 Task:  Click on Golf Select Pick Sheet First name Alexander Last name Johnson and  Email softage.5@softage.net Group 1 Rory McIlroy Group 2 Sam Burns Bonus Golfer Rory McIlroy Group 3 Jason Day Group 4 Corey Conners #1 Golfer For The Week Xander Schauffele Tie-Breaker Score 0 Submit pick sheet
Action: Mouse moved to (557, 277)
Screenshot: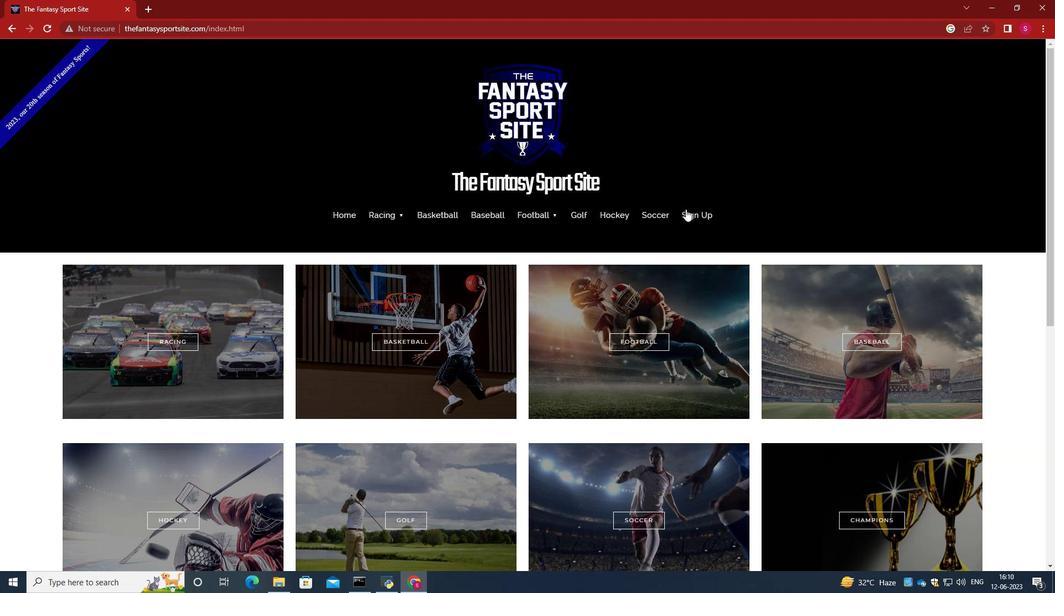 
Action: Mouse scrolled (557, 276) with delta (0, 0)
Screenshot: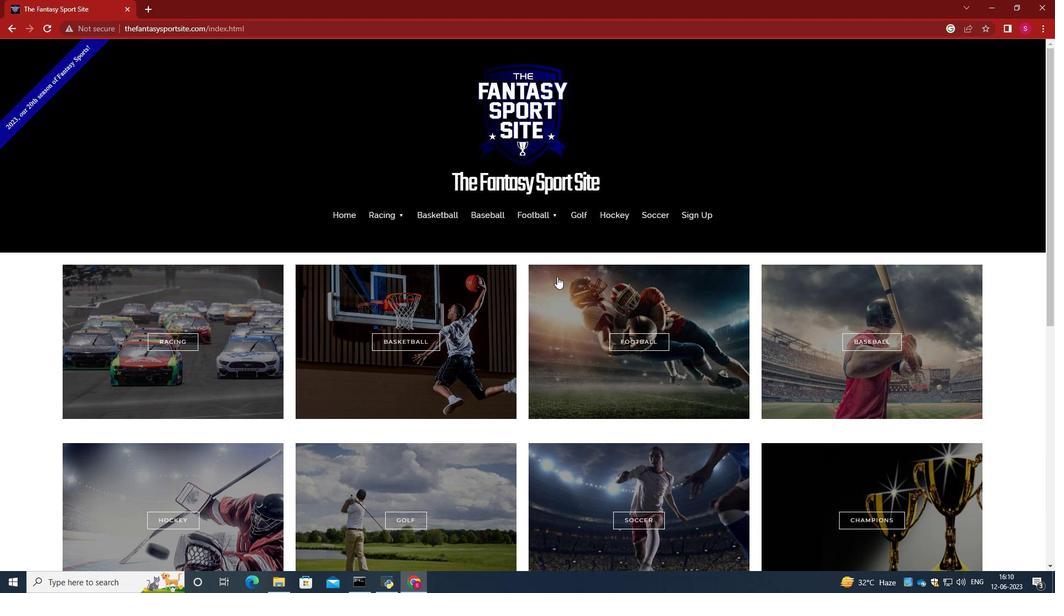 
Action: Mouse scrolled (557, 276) with delta (0, 0)
Screenshot: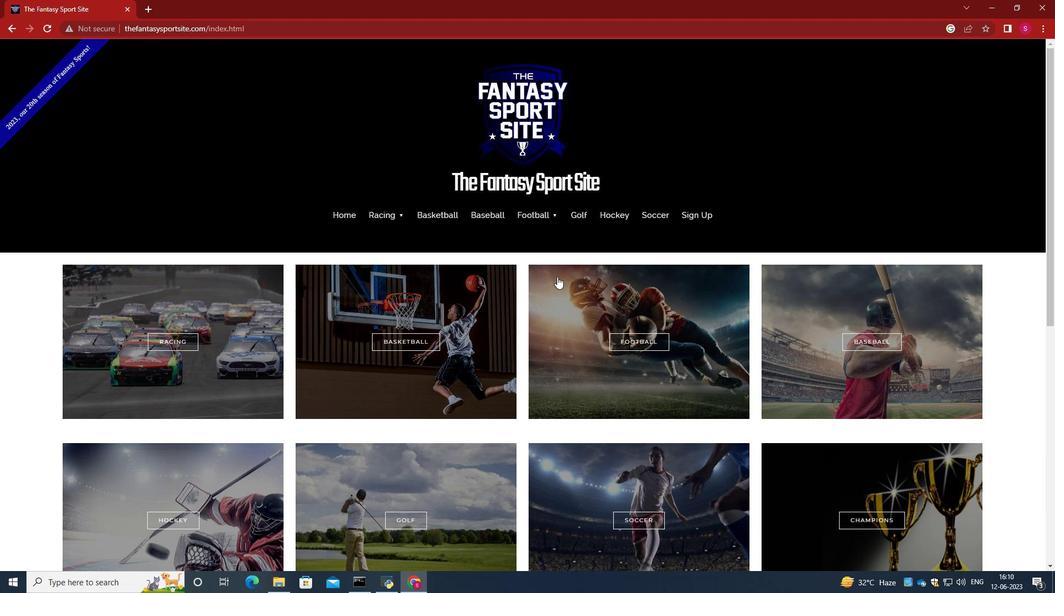 
Action: Mouse scrolled (557, 276) with delta (0, 0)
Screenshot: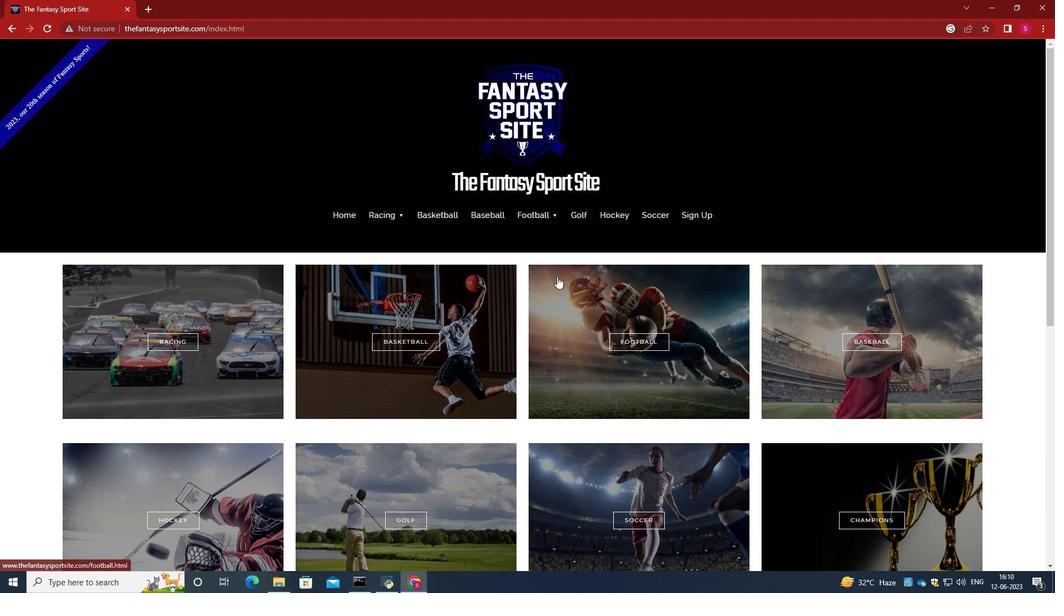 
Action: Mouse scrolled (557, 276) with delta (0, 0)
Screenshot: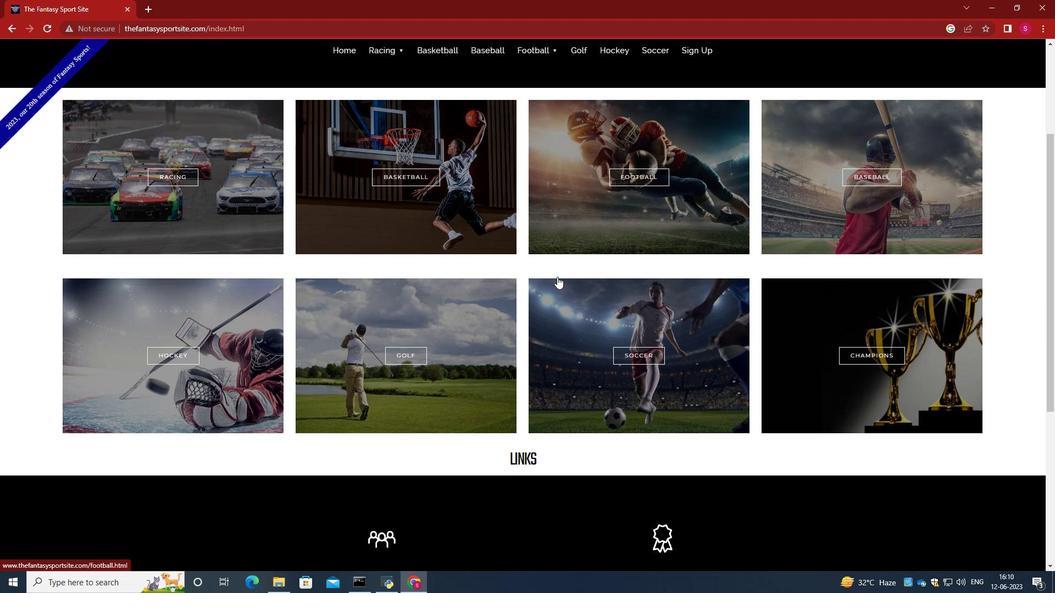 
Action: Mouse scrolled (557, 276) with delta (0, 0)
Screenshot: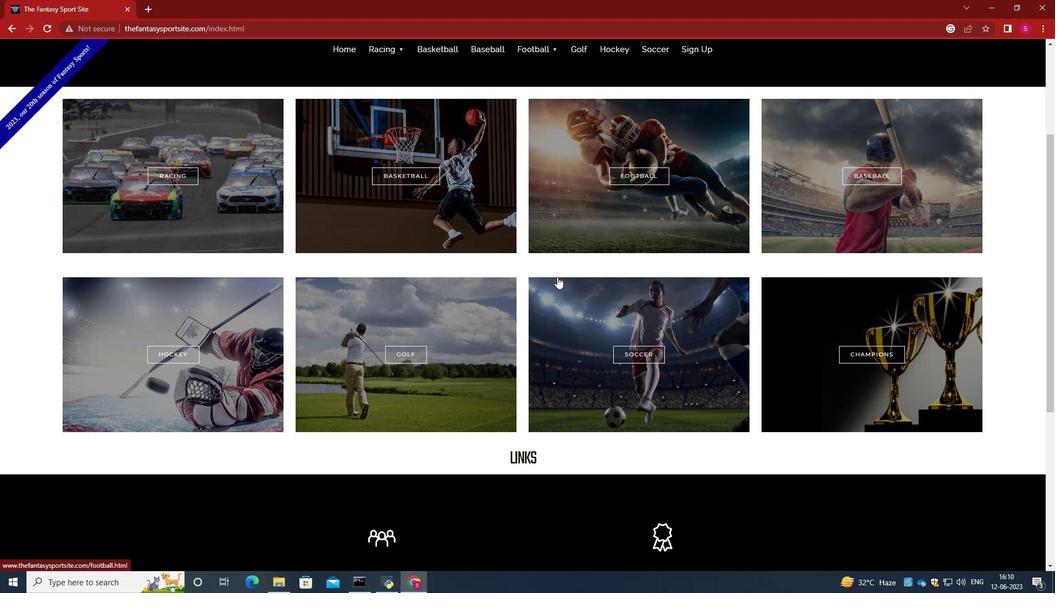 
Action: Mouse scrolled (557, 276) with delta (0, 0)
Screenshot: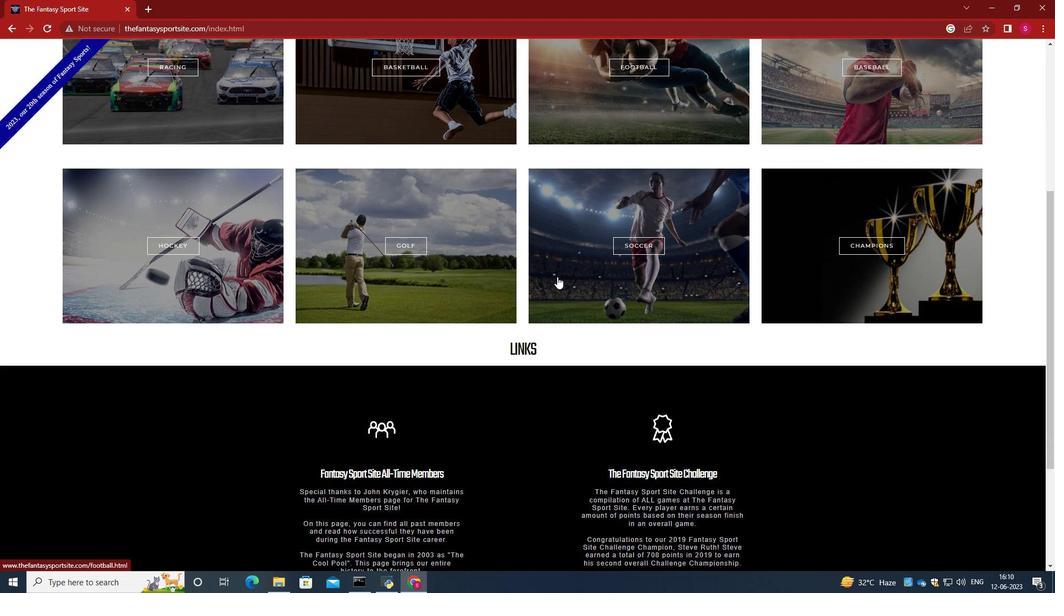 
Action: Mouse moved to (411, 208)
Screenshot: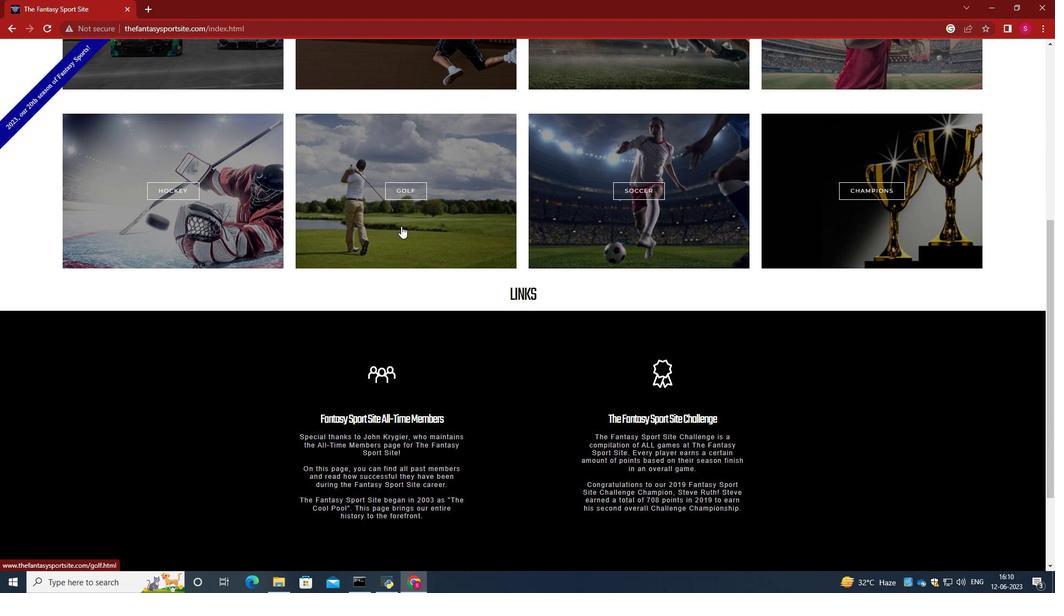 
Action: Mouse pressed left at (411, 208)
Screenshot: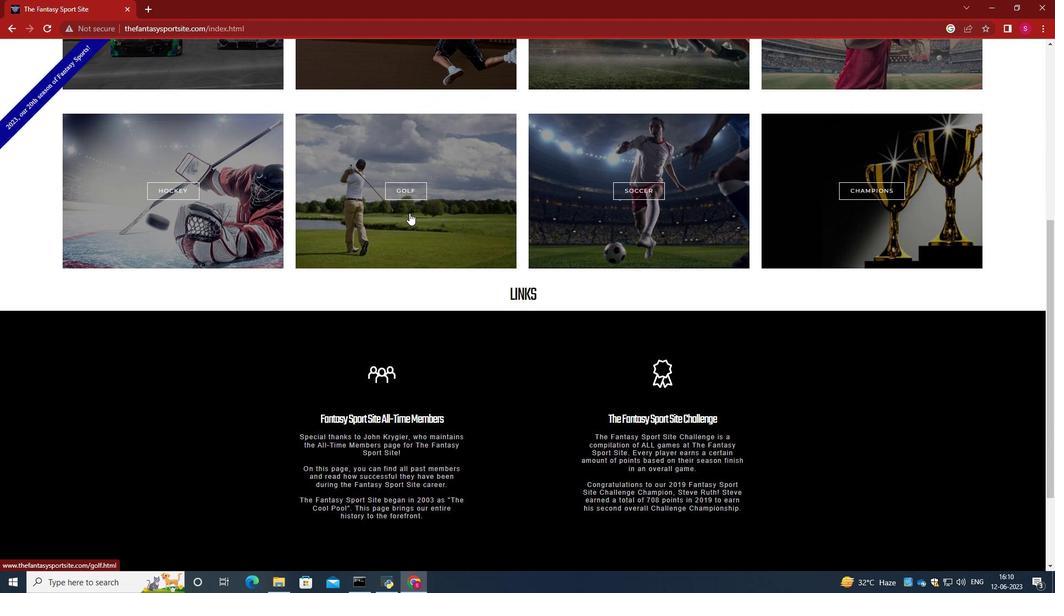 
Action: Mouse moved to (472, 246)
Screenshot: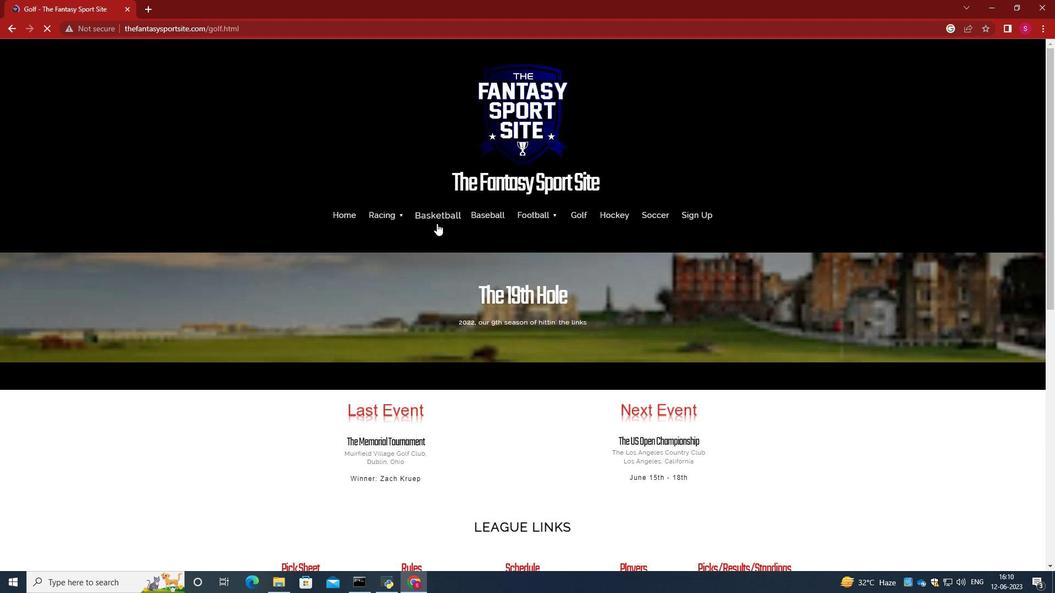 
Action: Mouse scrolled (472, 246) with delta (0, 0)
Screenshot: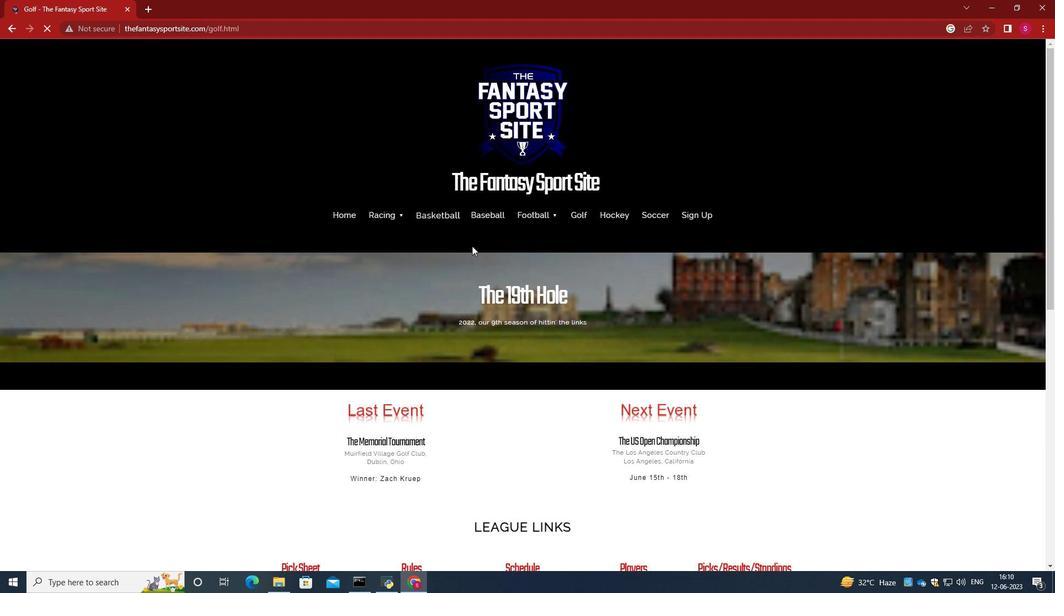 
Action: Mouse scrolled (472, 246) with delta (0, 0)
Screenshot: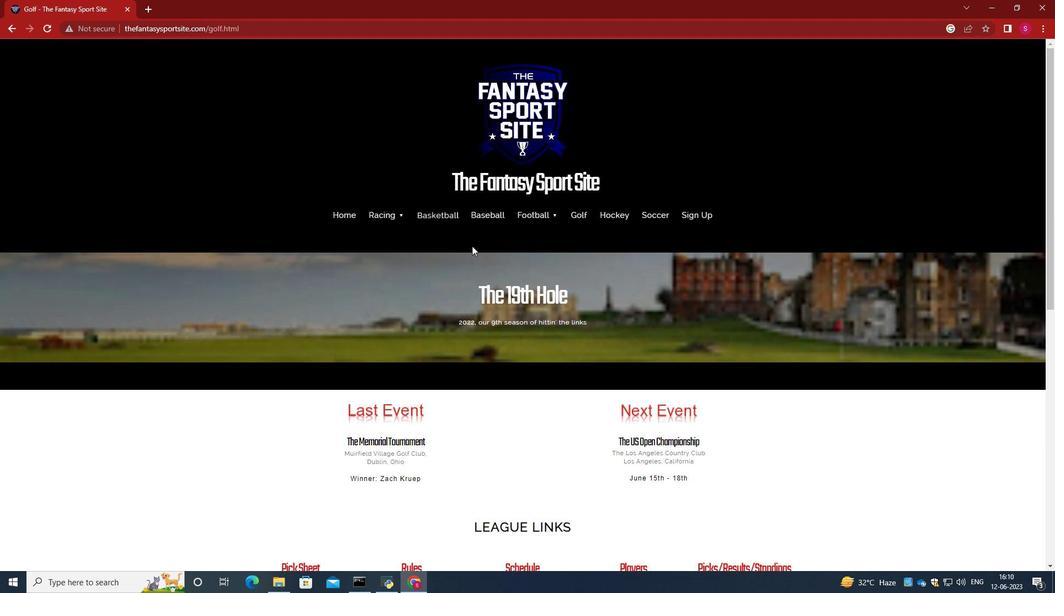 
Action: Mouse scrolled (472, 245) with delta (0, 0)
Screenshot: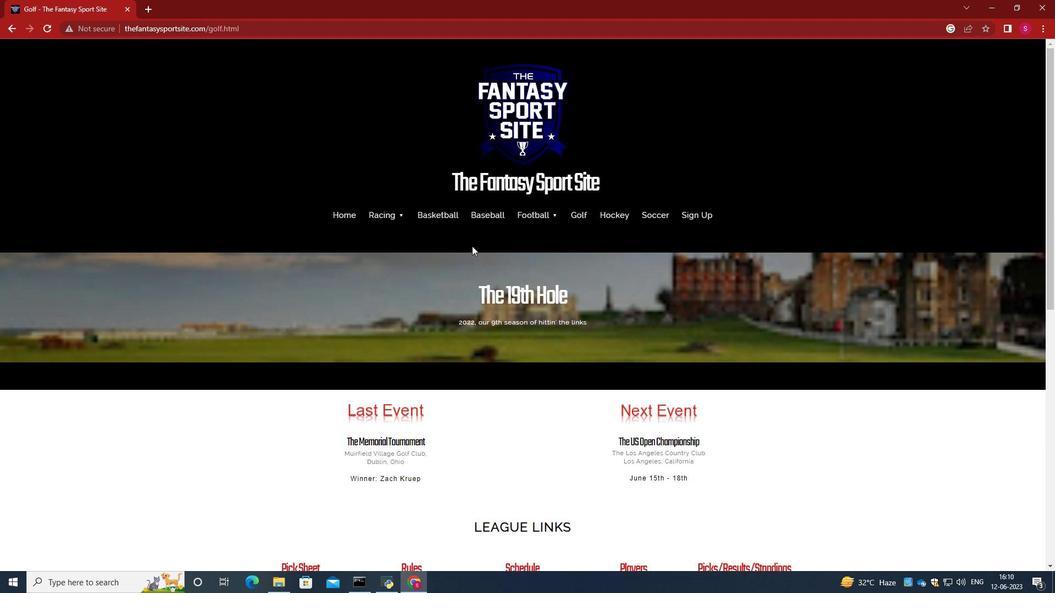 
Action: Mouse scrolled (472, 245) with delta (0, 0)
Screenshot: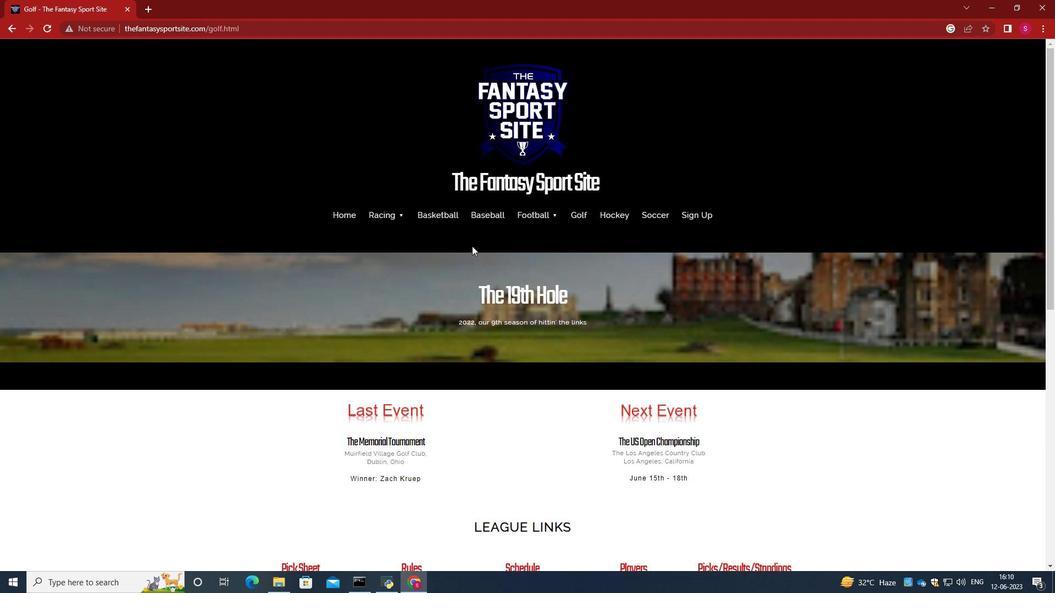 
Action: Mouse scrolled (472, 245) with delta (0, 0)
Screenshot: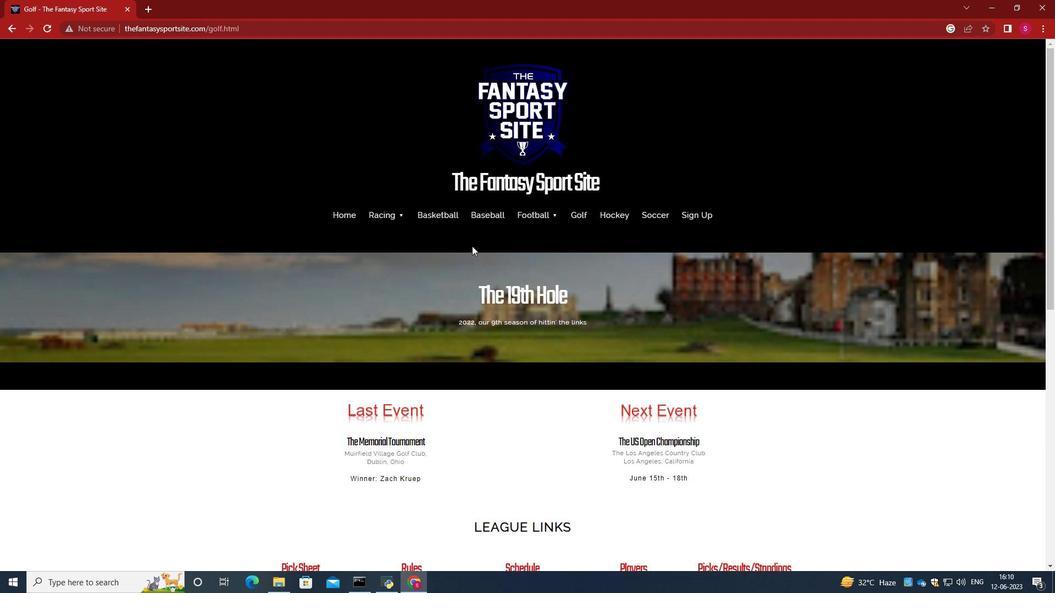 
Action: Mouse scrolled (472, 245) with delta (0, 0)
Screenshot: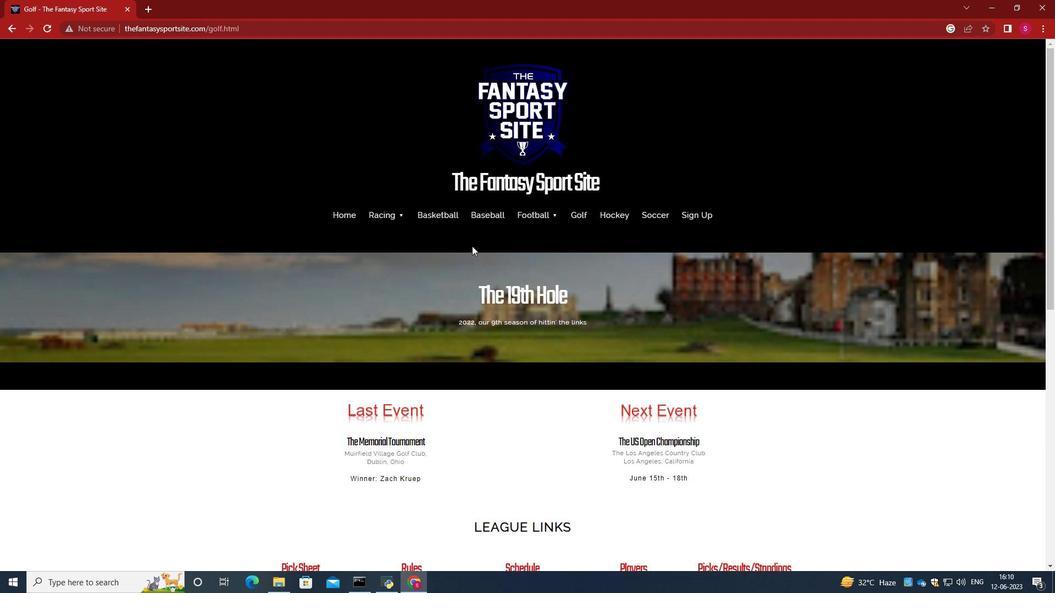 
Action: Mouse scrolled (472, 245) with delta (0, 0)
Screenshot: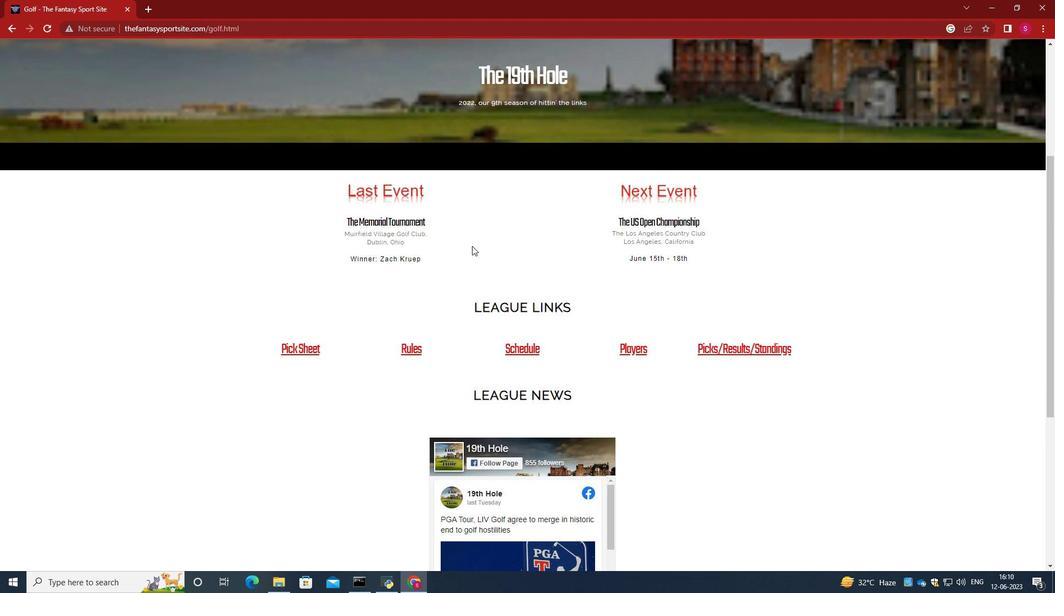 
Action: Mouse moved to (285, 289)
Screenshot: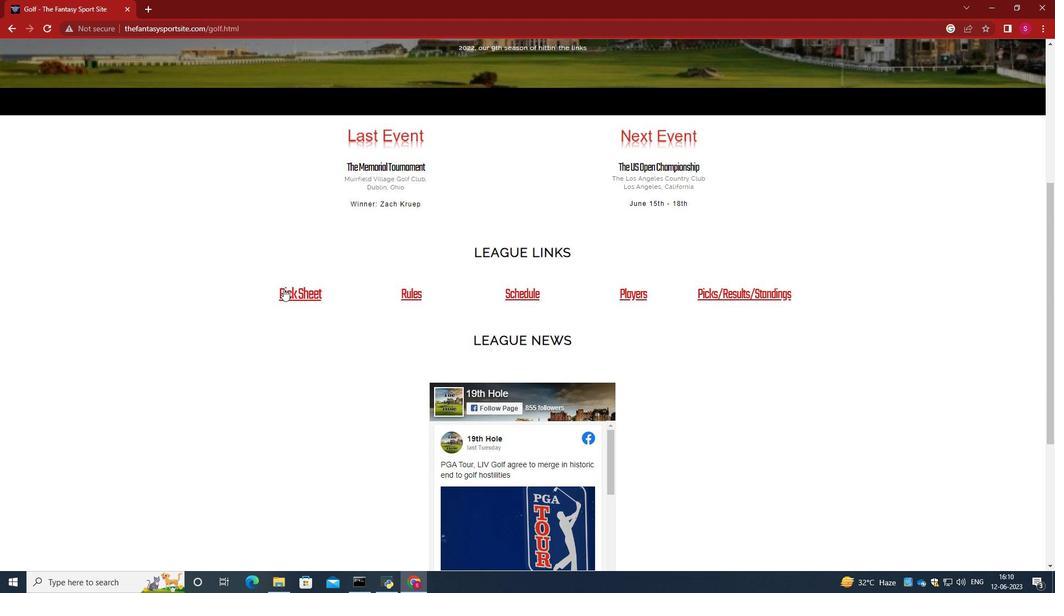 
Action: Mouse pressed left at (285, 289)
Screenshot: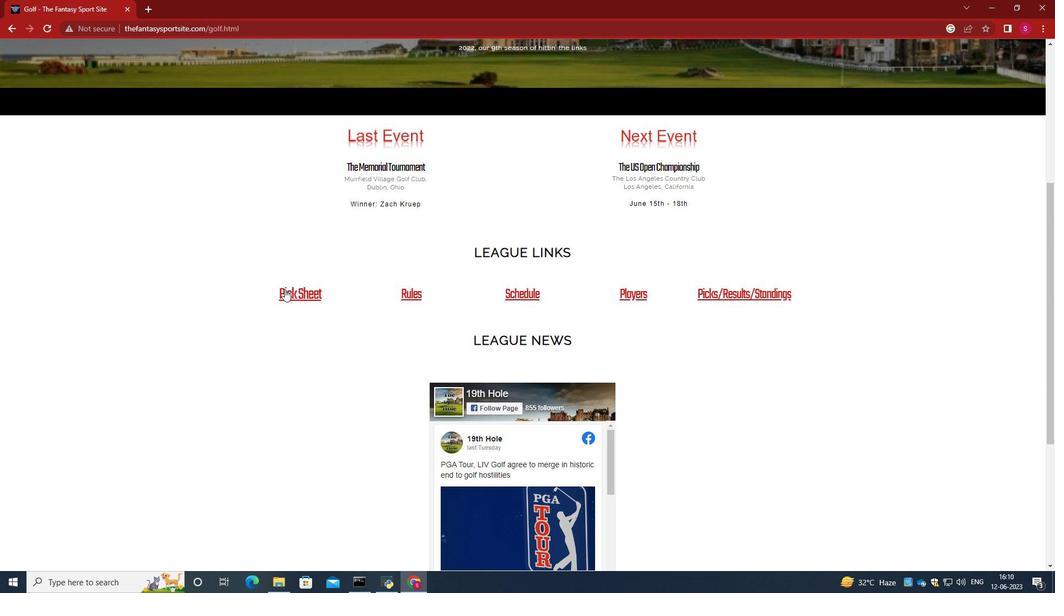 
Action: Mouse moved to (472, 252)
Screenshot: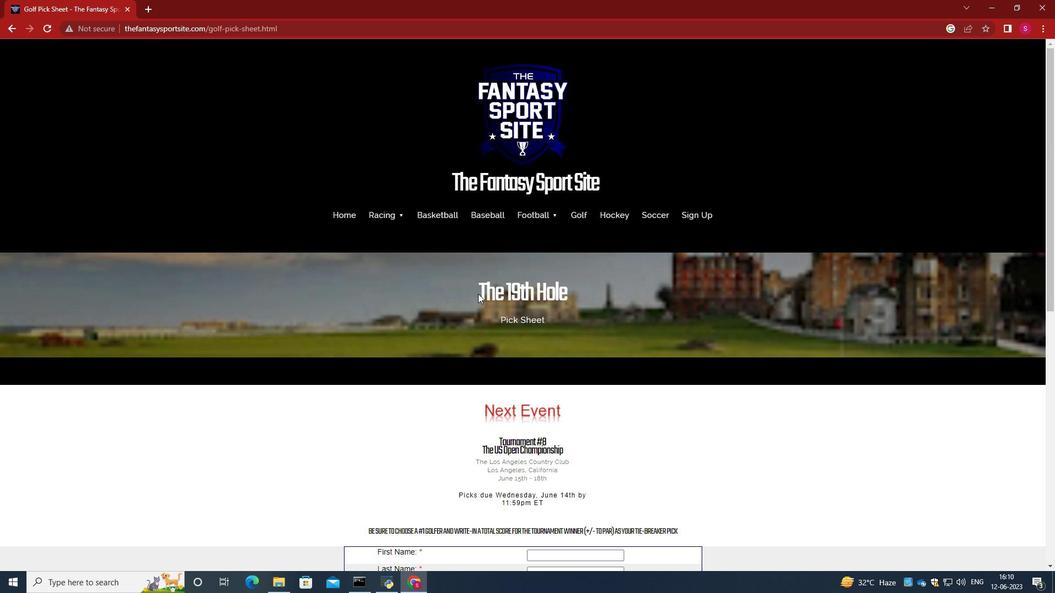 
Action: Mouse scrolled (472, 251) with delta (0, 0)
Screenshot: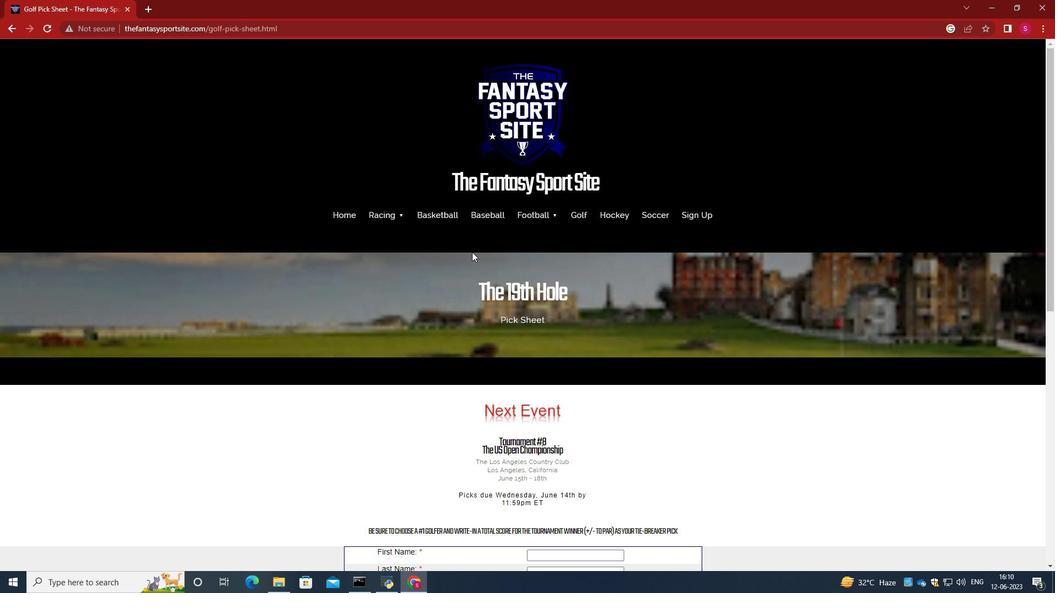 
Action: Mouse scrolled (472, 251) with delta (0, 0)
Screenshot: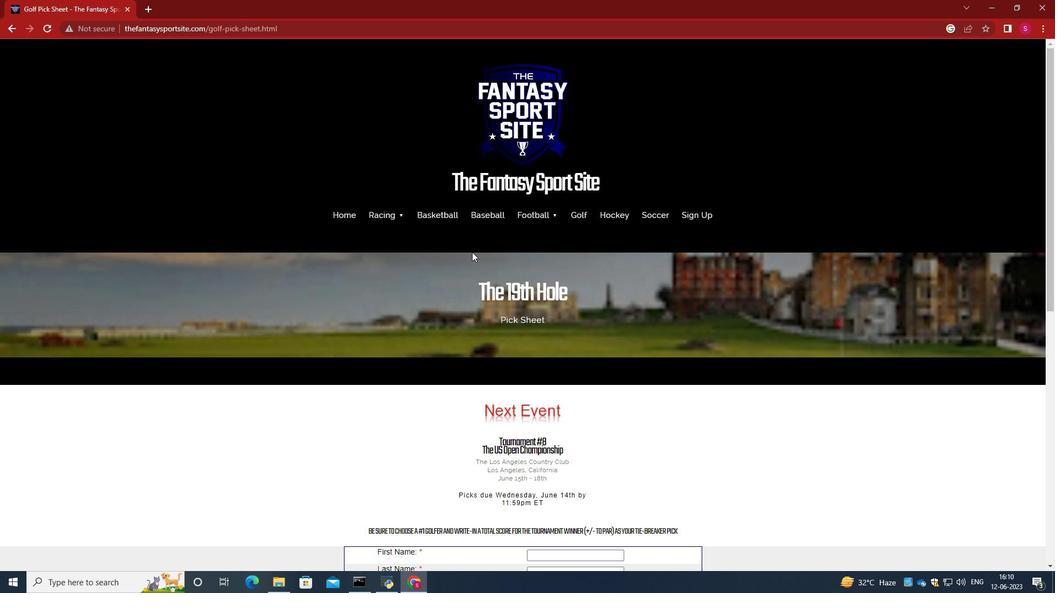 
Action: Mouse scrolled (472, 251) with delta (0, 0)
Screenshot: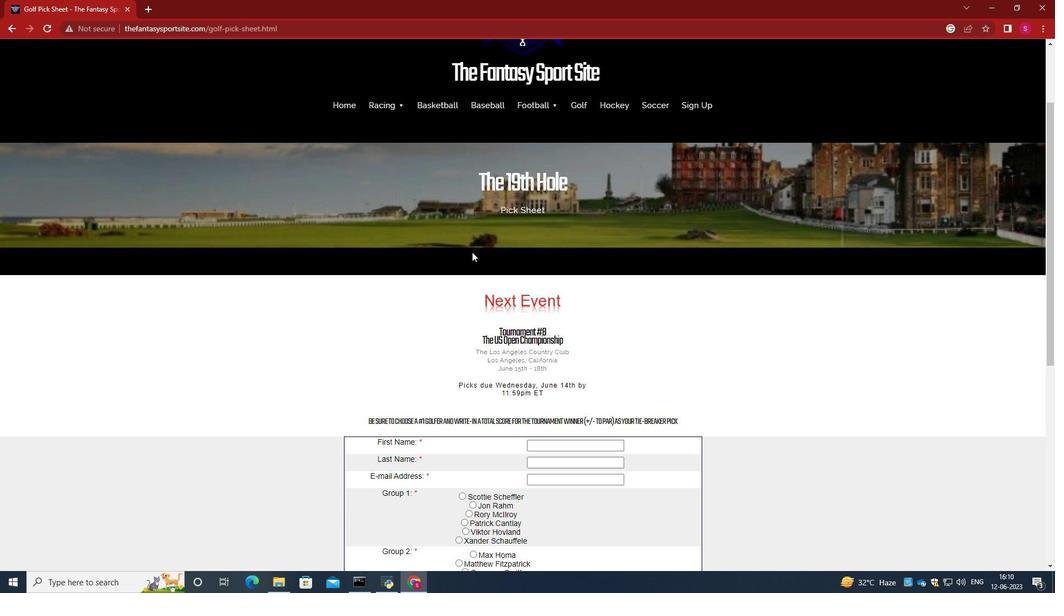 
Action: Mouse scrolled (472, 251) with delta (0, 0)
Screenshot: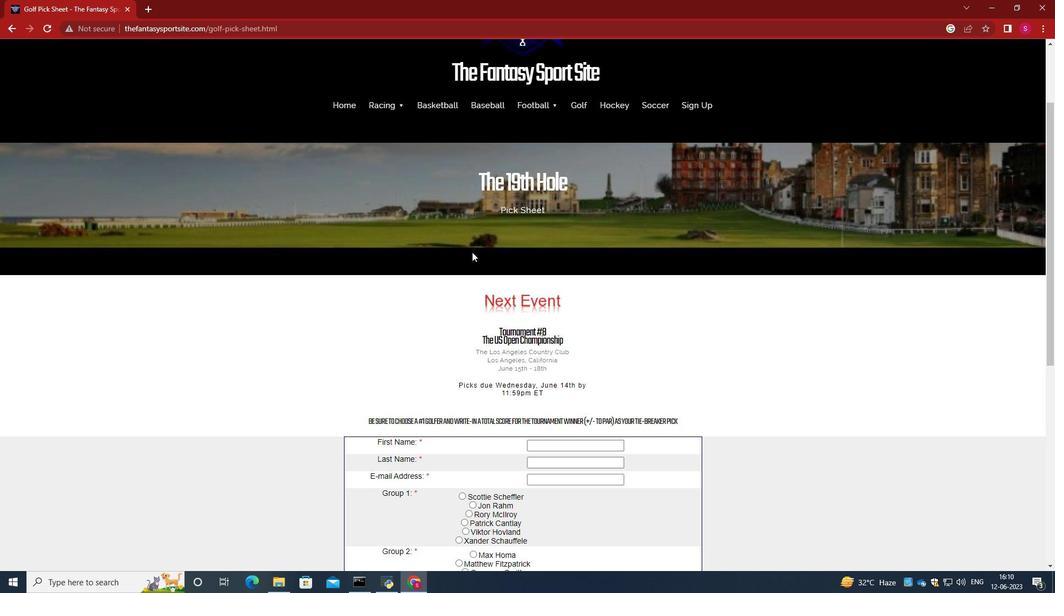 
Action: Mouse moved to (557, 332)
Screenshot: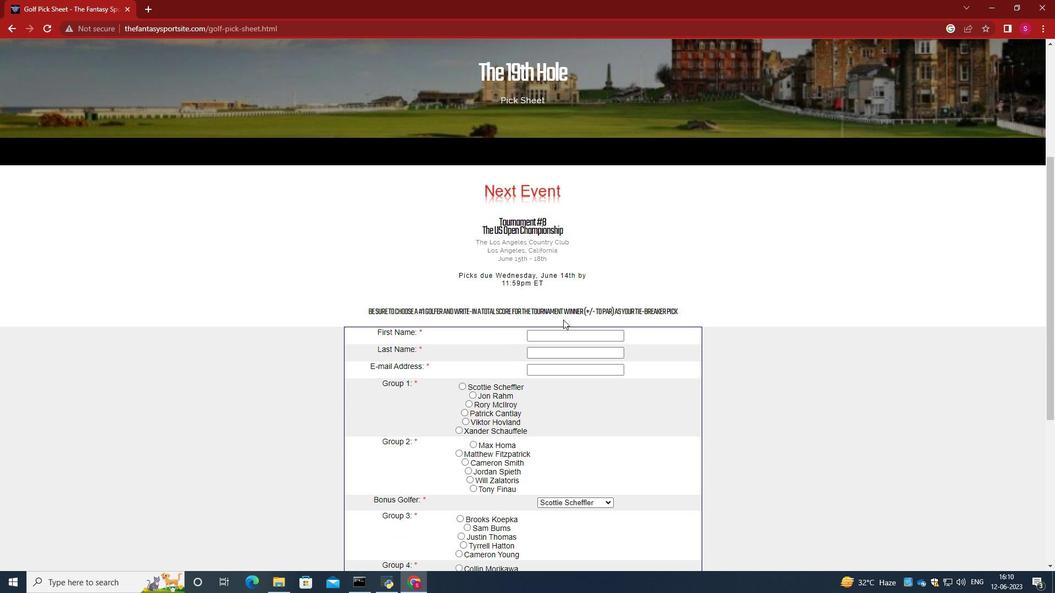 
Action: Mouse pressed left at (557, 332)
Screenshot: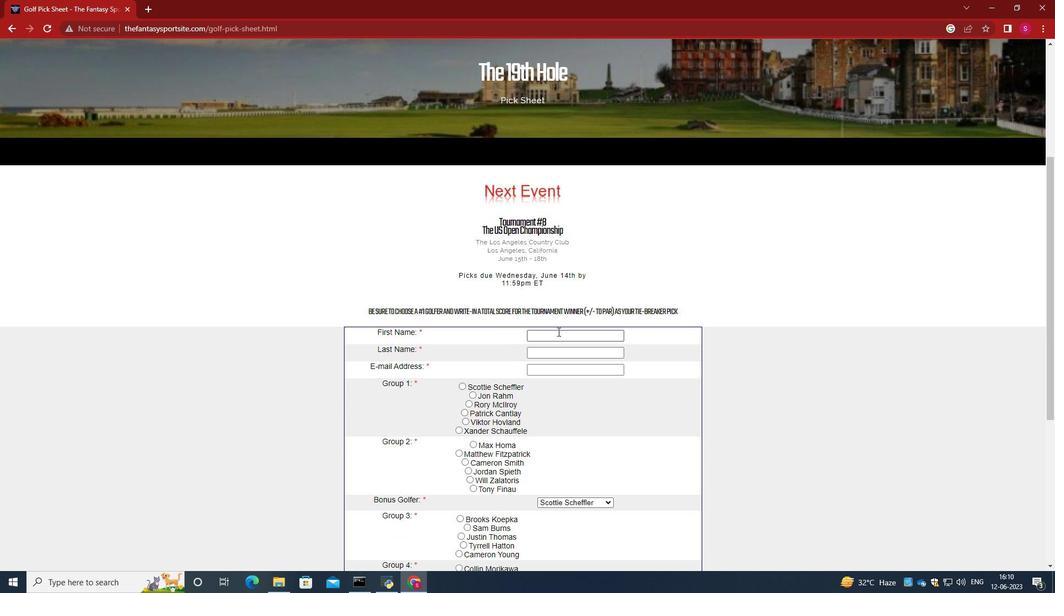 
Action: Mouse moved to (551, 330)
Screenshot: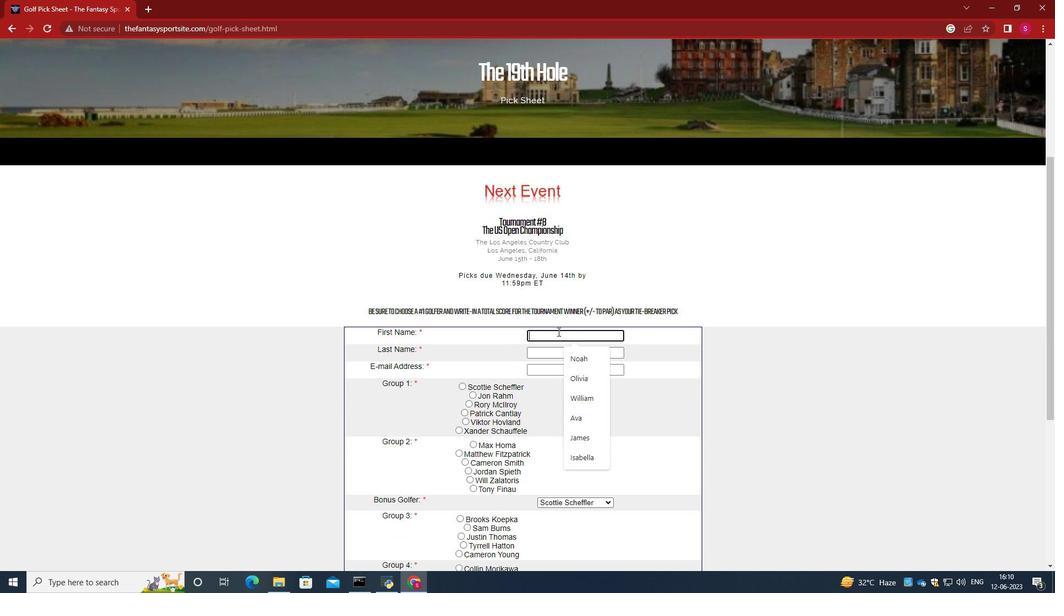 
Action: Key pressed <Key.caps_lock>A<Key.caps_lock>lexander<Key.space><Key.tab><Key.caps_lock>H<Key.caps_lock>
Screenshot: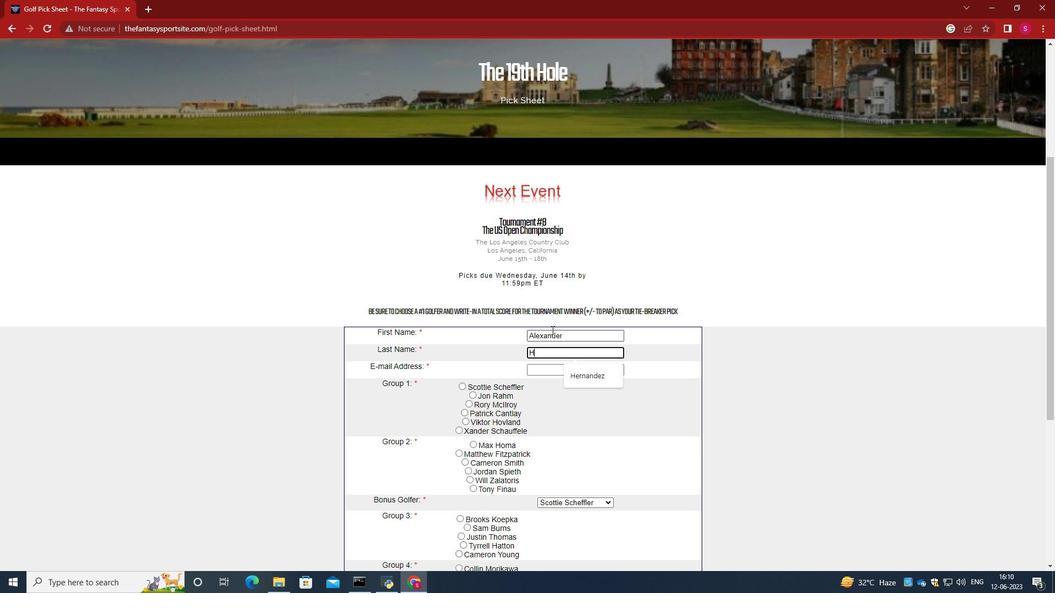 
Action: Mouse moved to (551, 330)
Screenshot: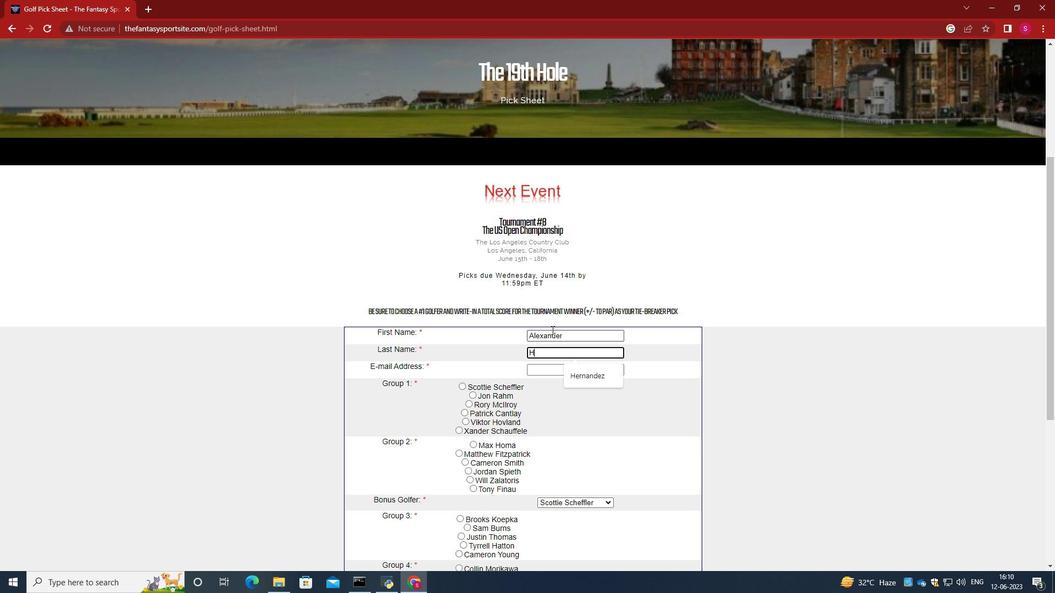 
Action: Key pressed <Key.backspace><Key.caps_lock>H<Key.backspace><Key.caps_lock><Key.caps_lock>J<Key.caps_lock>honson<Key.tab>softage.5<Key.shift>@softage.net
Screenshot: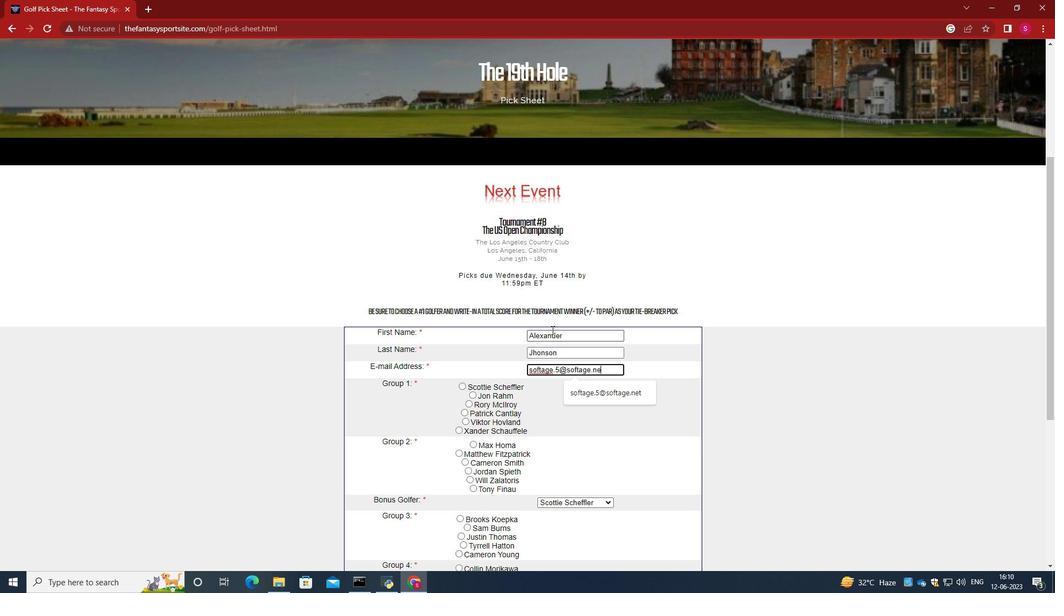 
Action: Mouse moved to (542, 399)
Screenshot: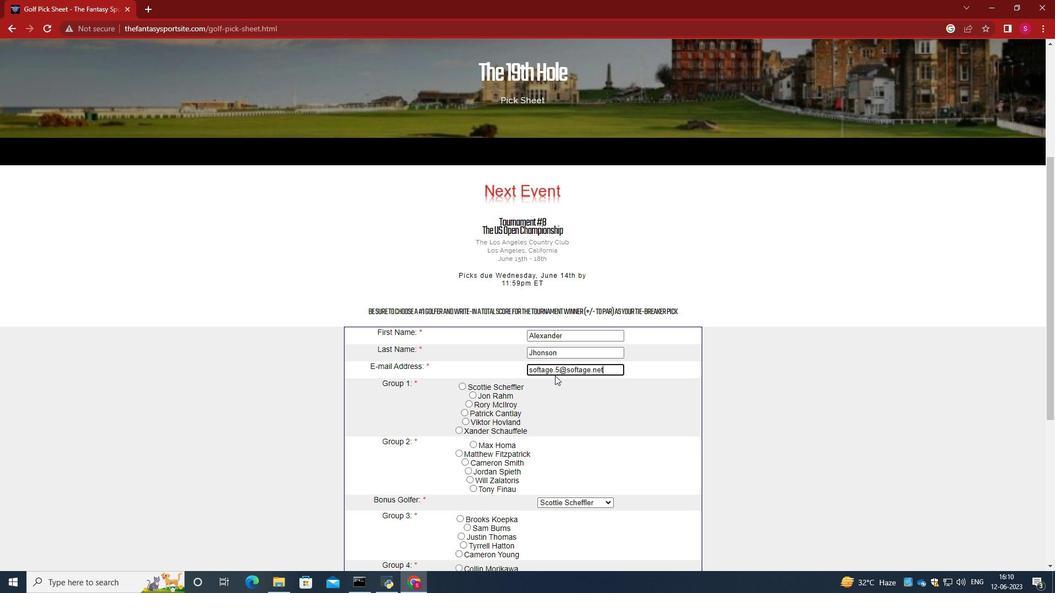 
Action: Mouse scrolled (542, 398) with delta (0, 0)
Screenshot: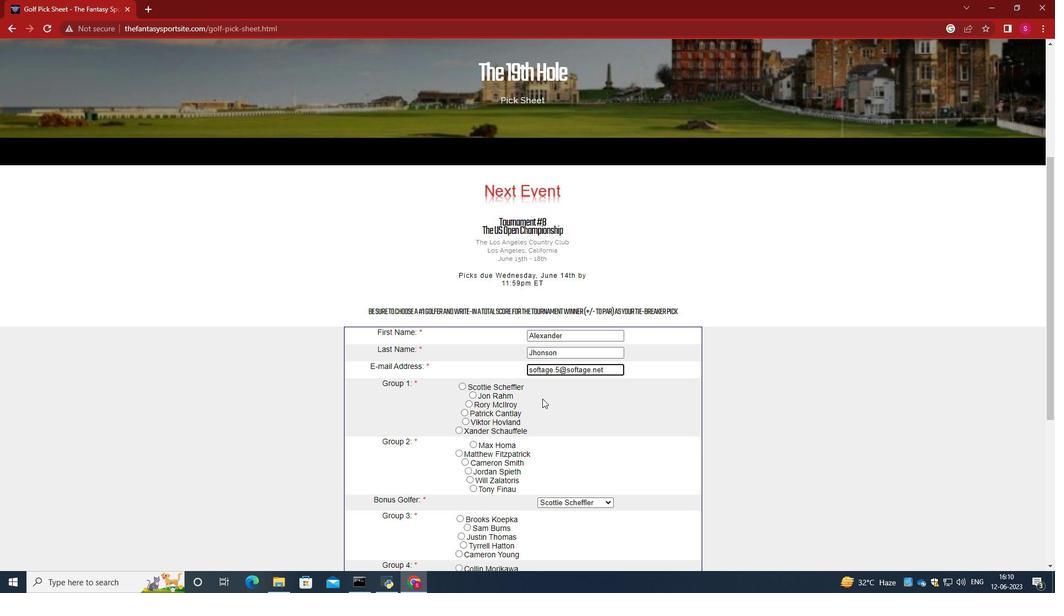 
Action: Mouse scrolled (542, 398) with delta (0, 0)
Screenshot: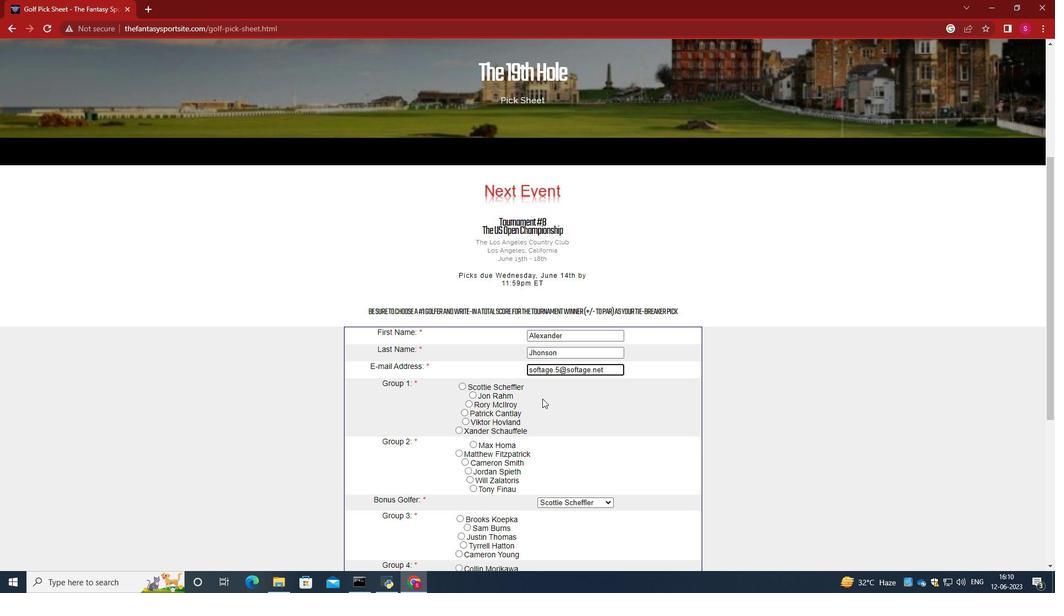 
Action: Mouse scrolled (542, 398) with delta (0, 0)
Screenshot: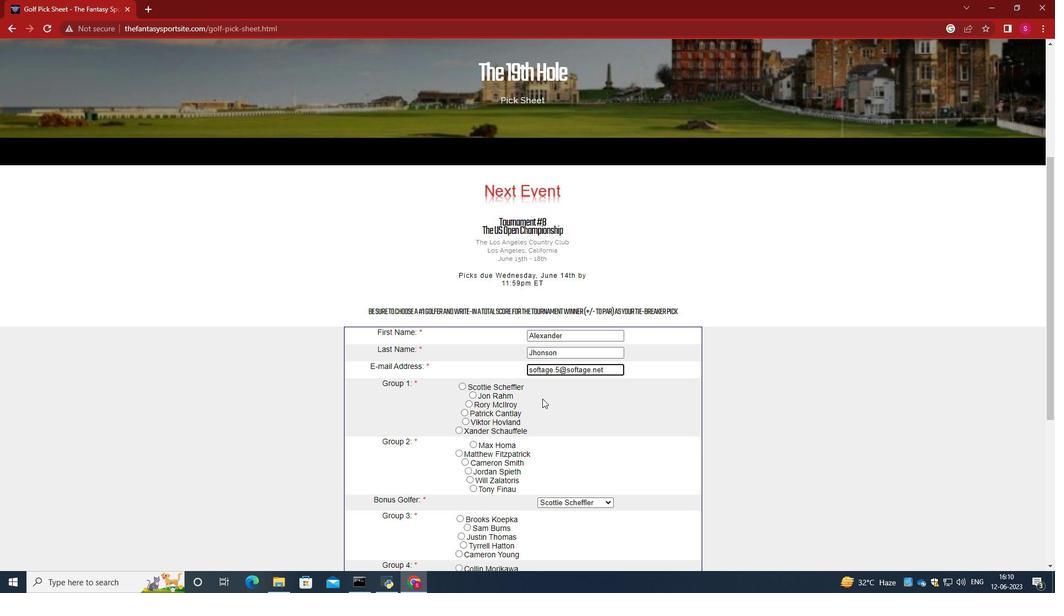 
Action: Mouse moved to (465, 240)
Screenshot: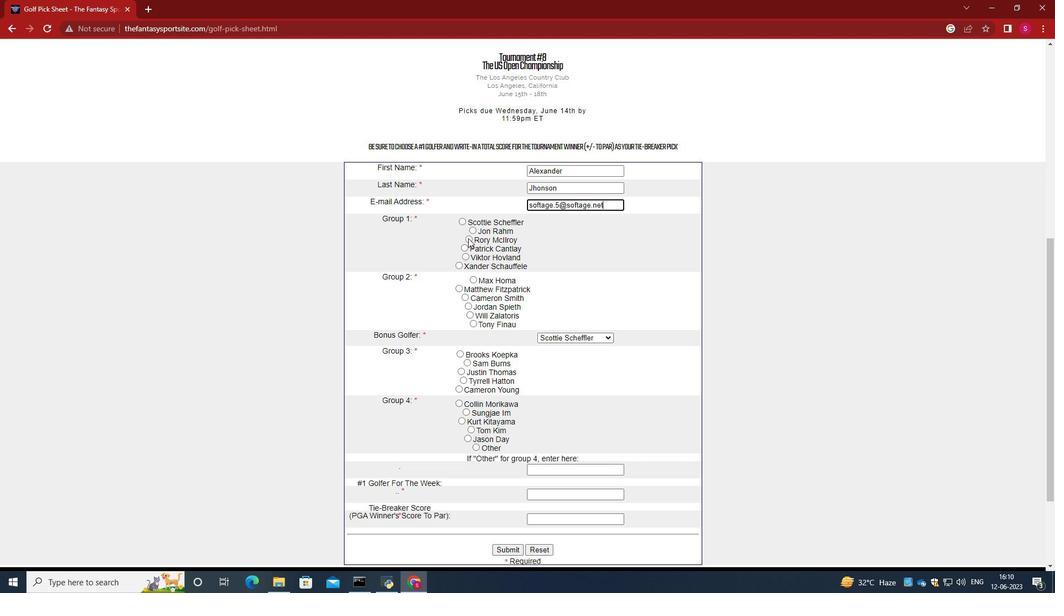 
Action: Mouse pressed left at (465, 240)
Screenshot: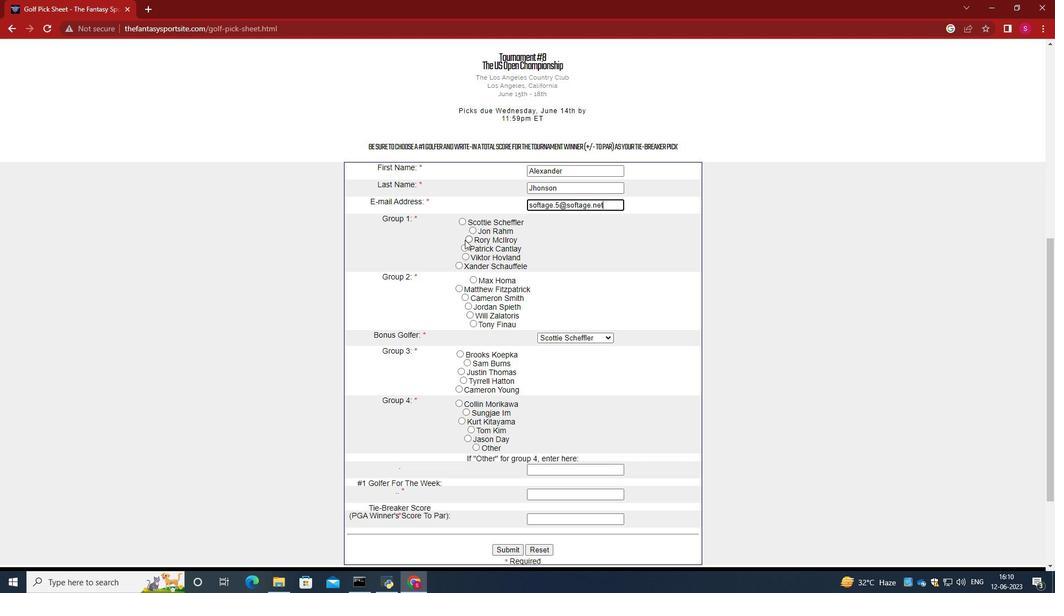 
Action: Mouse moved to (540, 250)
Screenshot: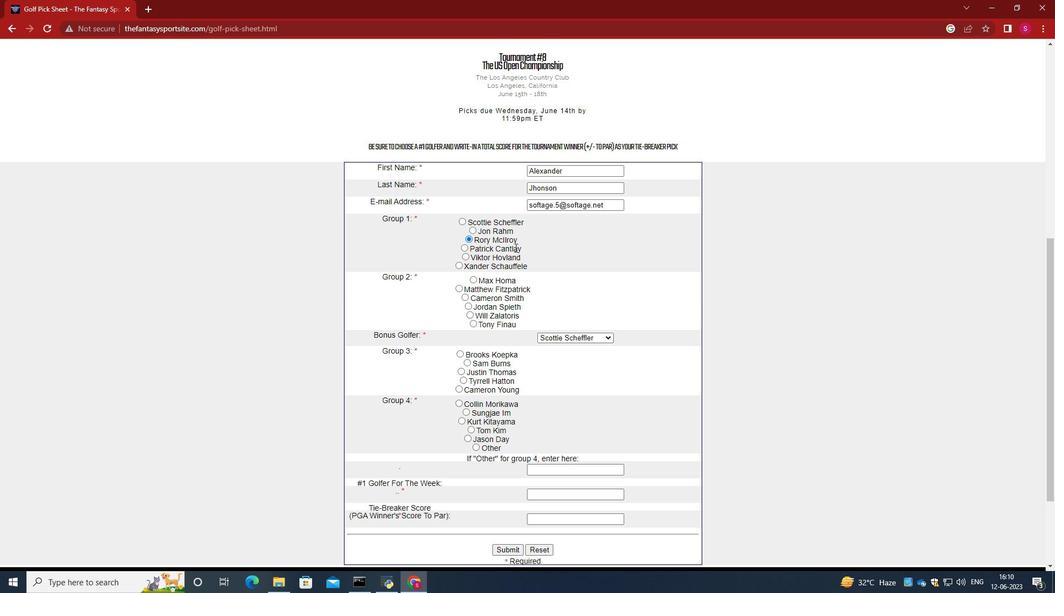 
Action: Mouse scrolled (540, 250) with delta (0, 0)
Screenshot: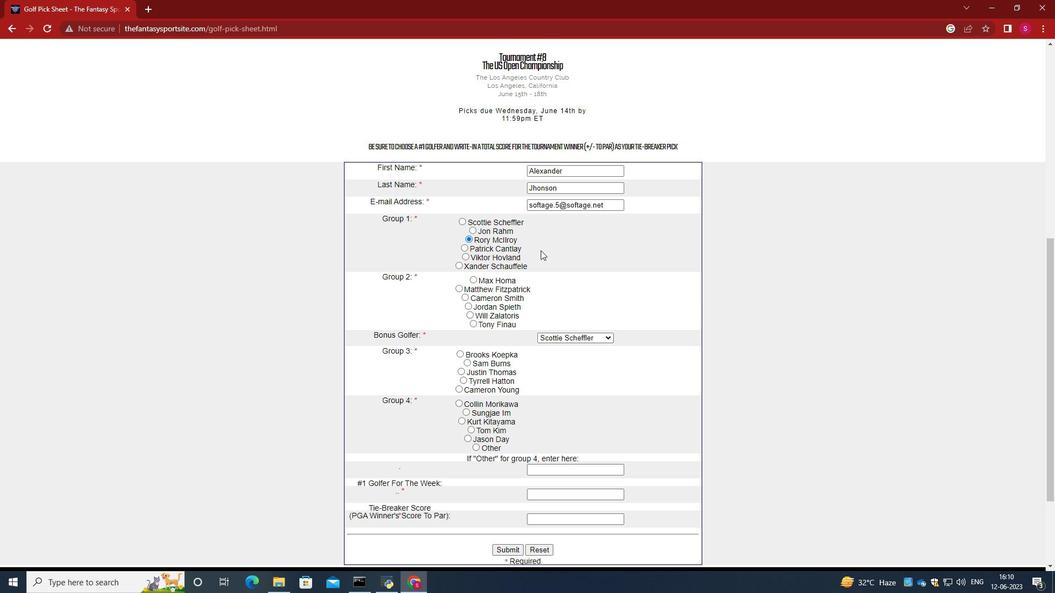 
Action: Mouse moved to (472, 259)
Screenshot: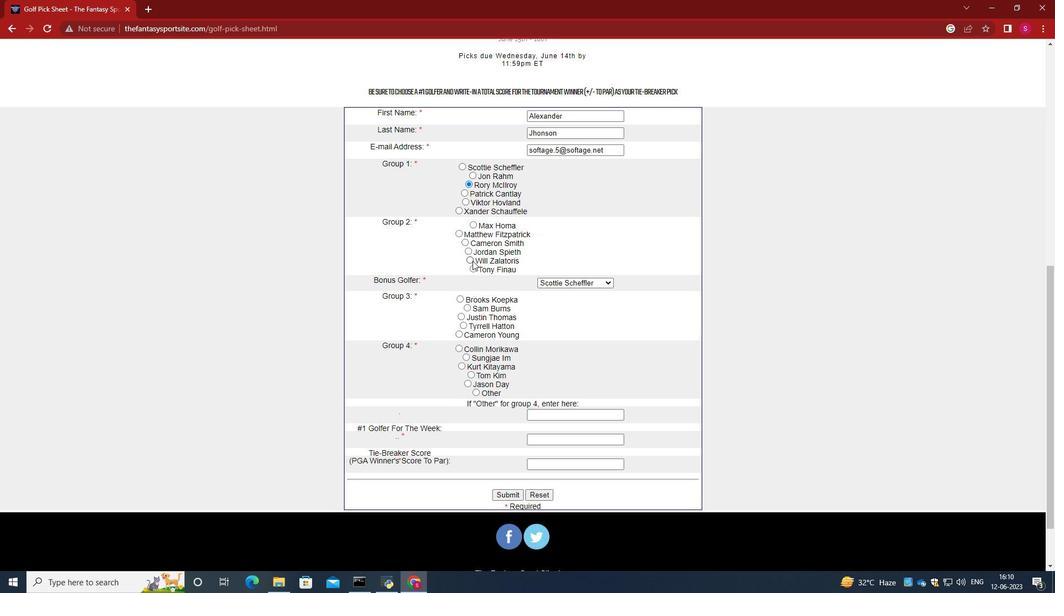 
Action: Mouse pressed left at (472, 259)
Screenshot: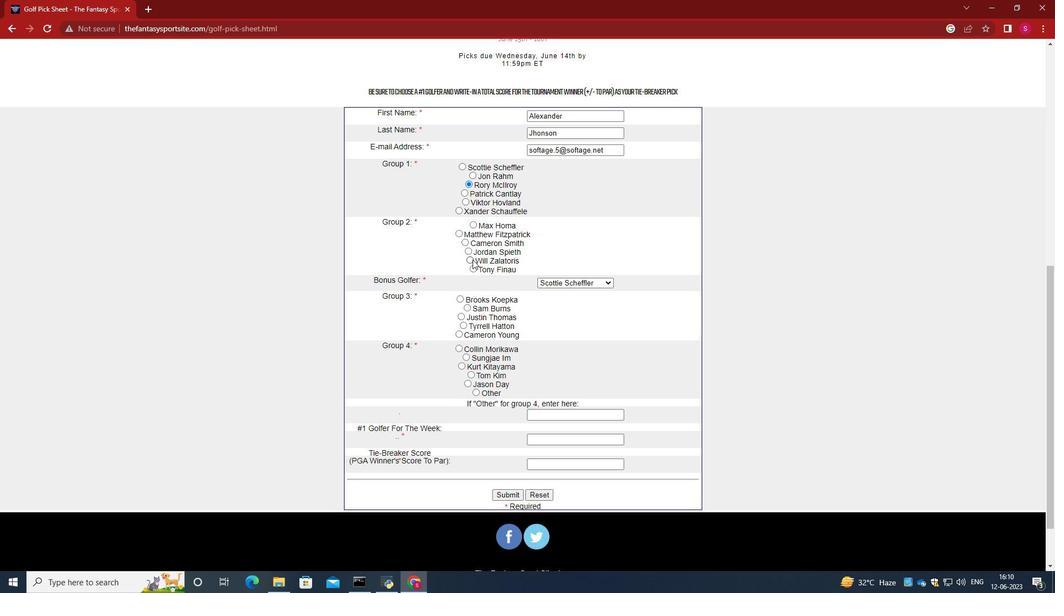 
Action: Mouse moved to (535, 249)
Screenshot: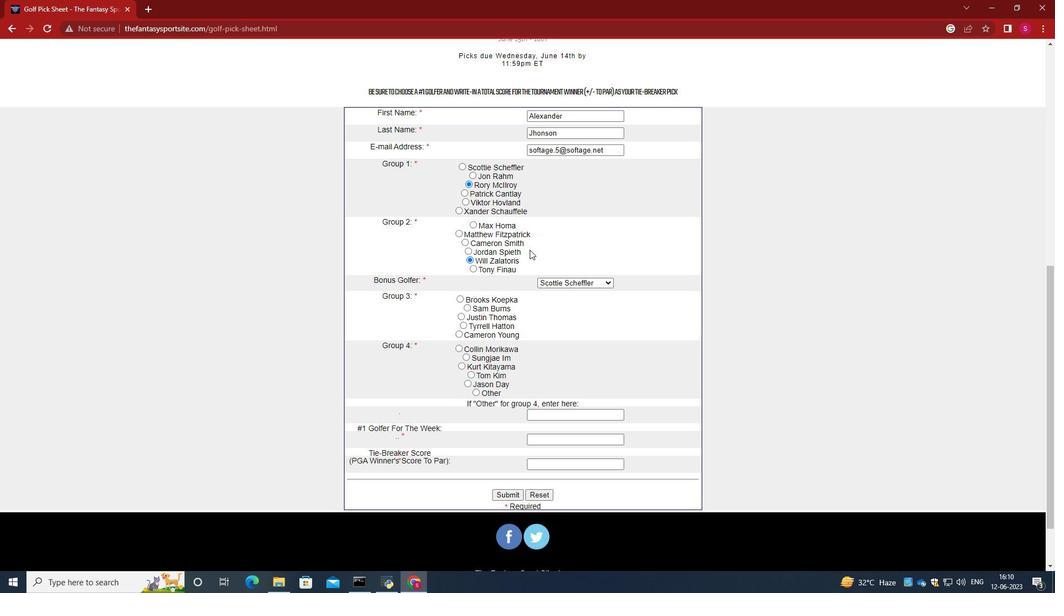 
Action: Mouse scrolled (535, 248) with delta (0, 0)
Screenshot: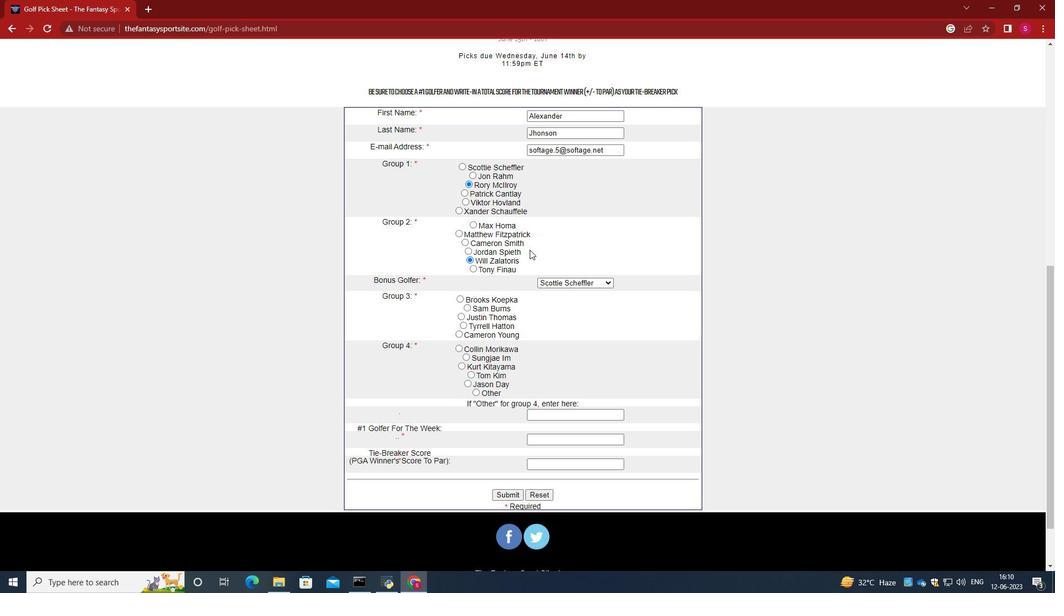 
Action: Mouse moved to (562, 230)
Screenshot: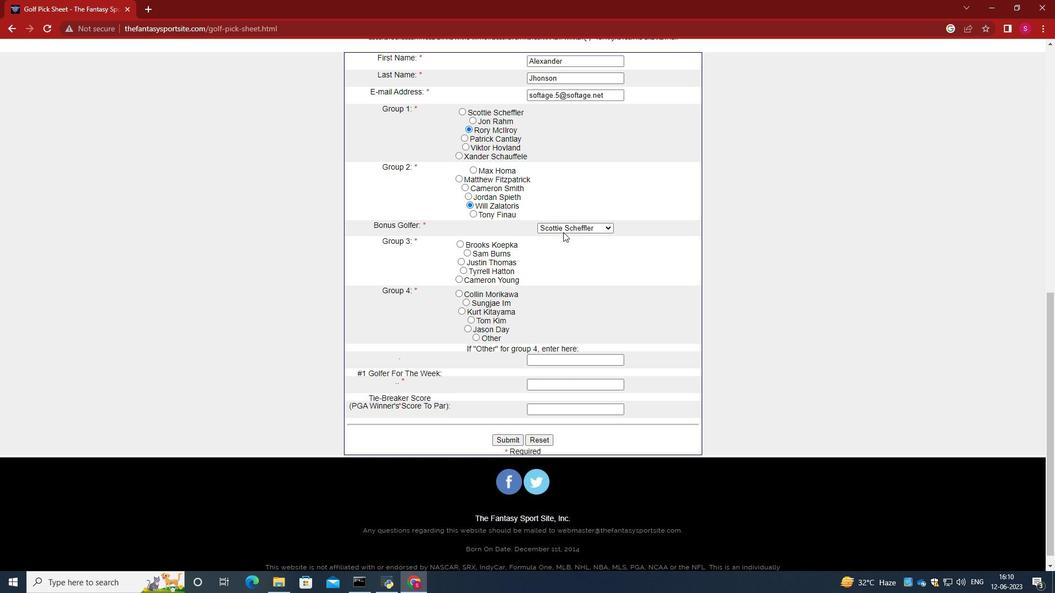 
Action: Mouse pressed left at (562, 230)
Screenshot: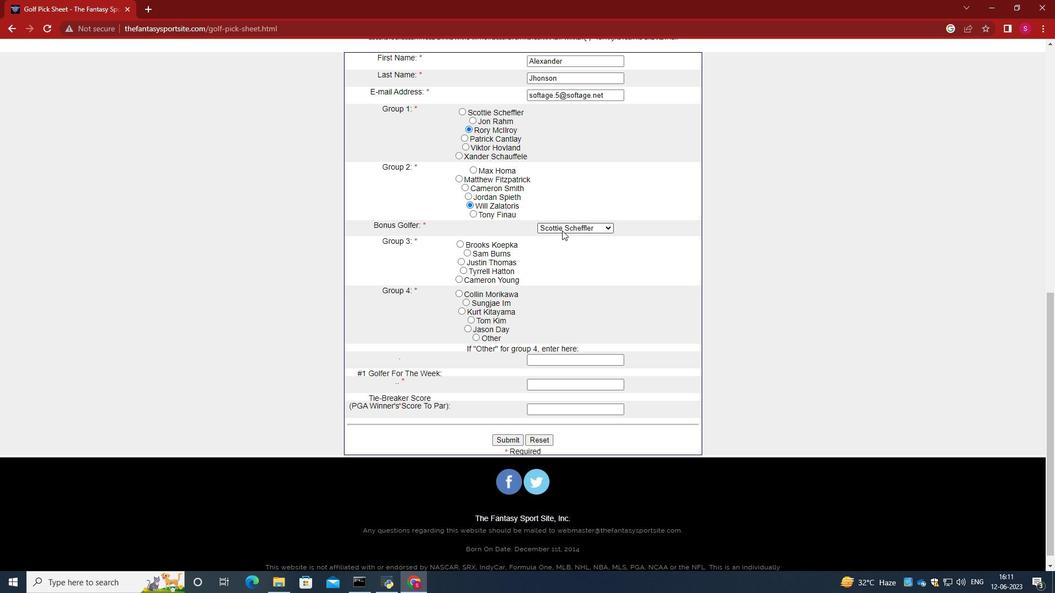 
Action: Mouse moved to (564, 255)
Screenshot: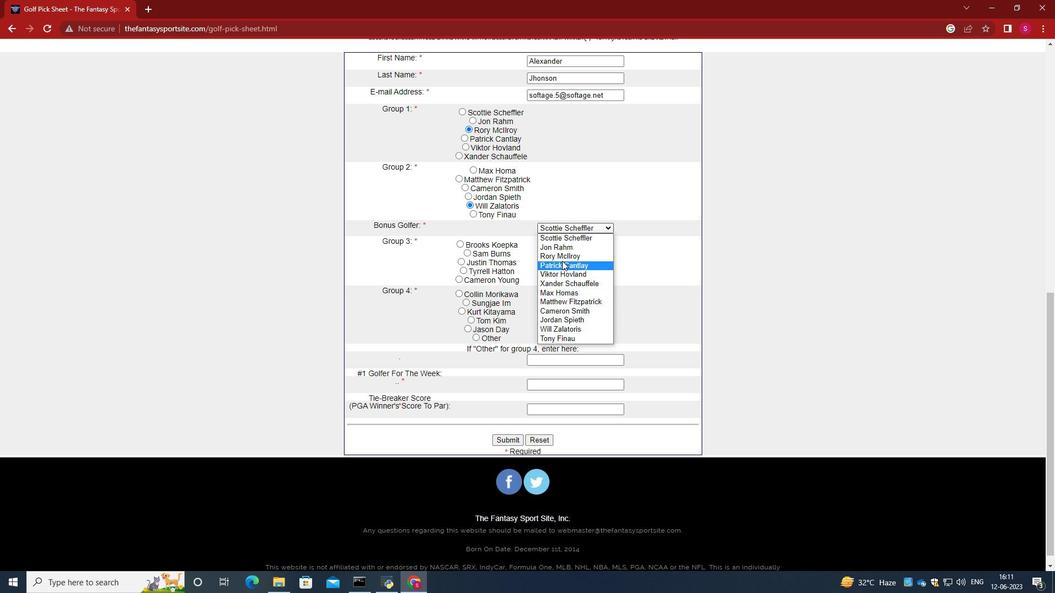 
Action: Mouse pressed left at (564, 255)
Screenshot: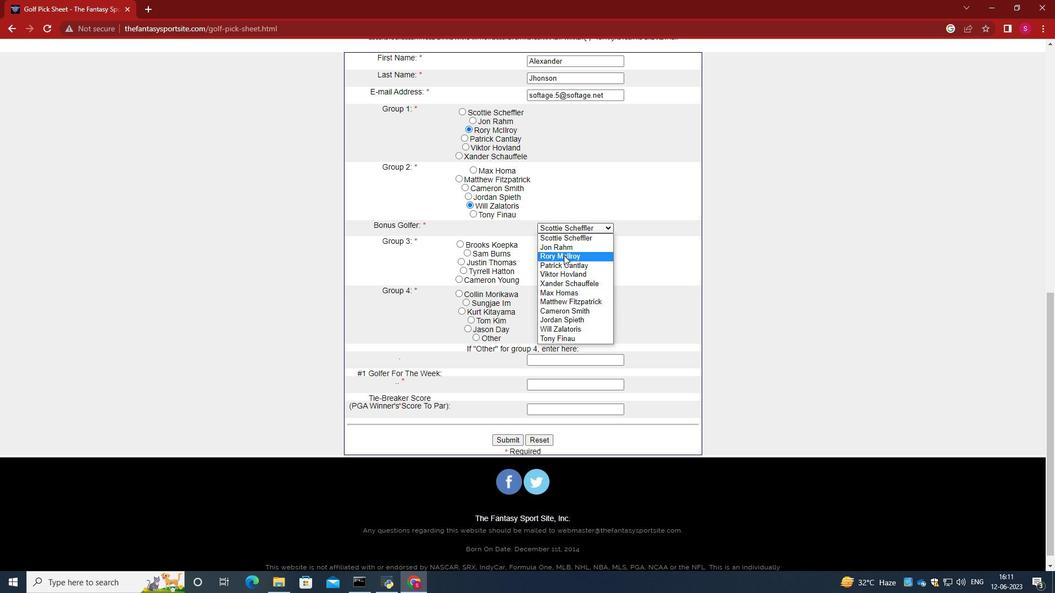 
Action: Mouse moved to (559, 258)
Screenshot: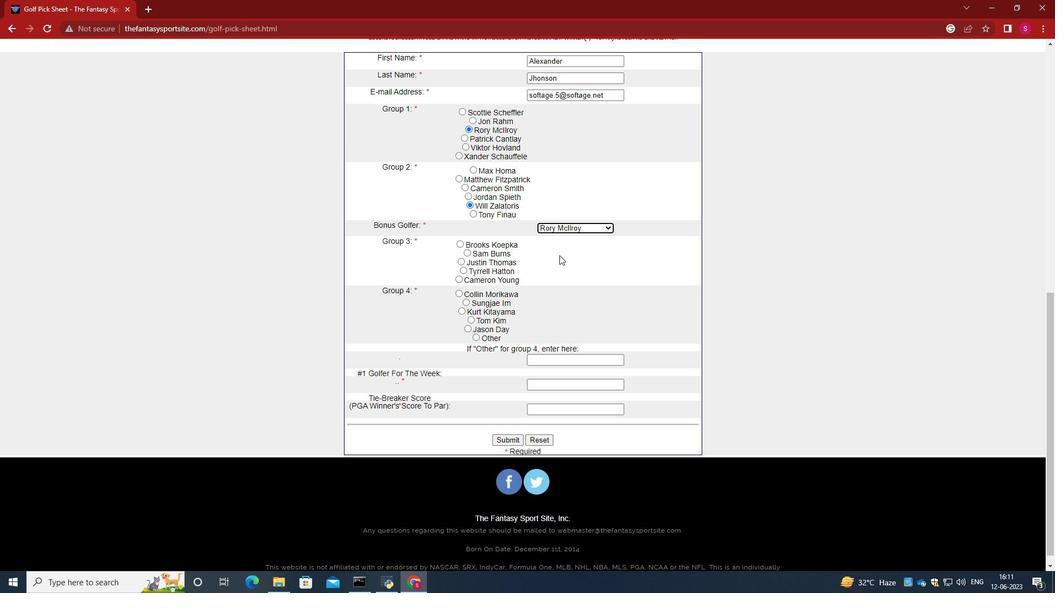 
Action: Mouse scrolled (559, 257) with delta (0, 0)
Screenshot: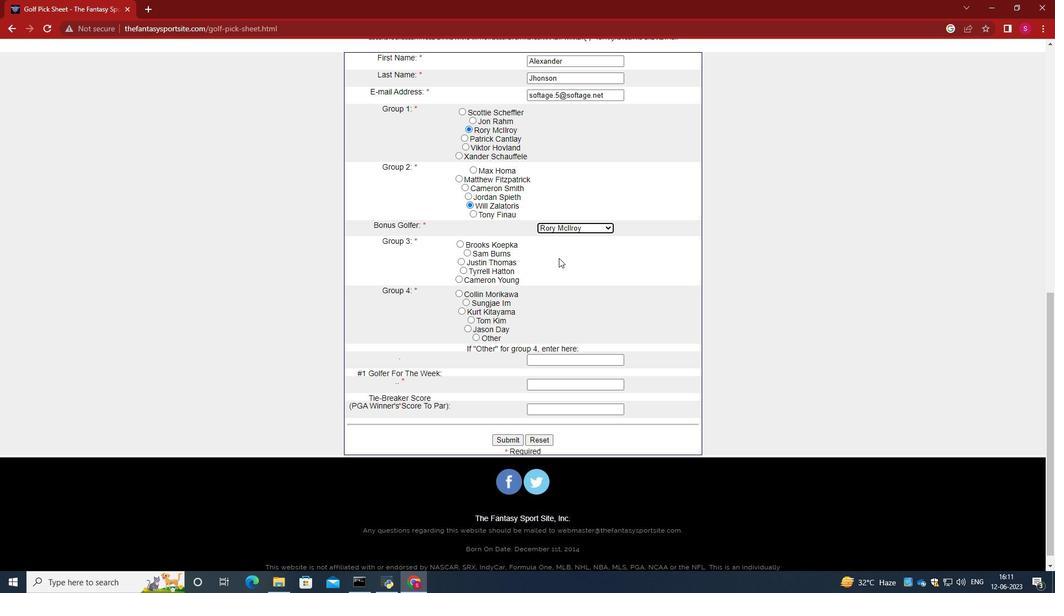 
Action: Mouse moved to (462, 250)
Screenshot: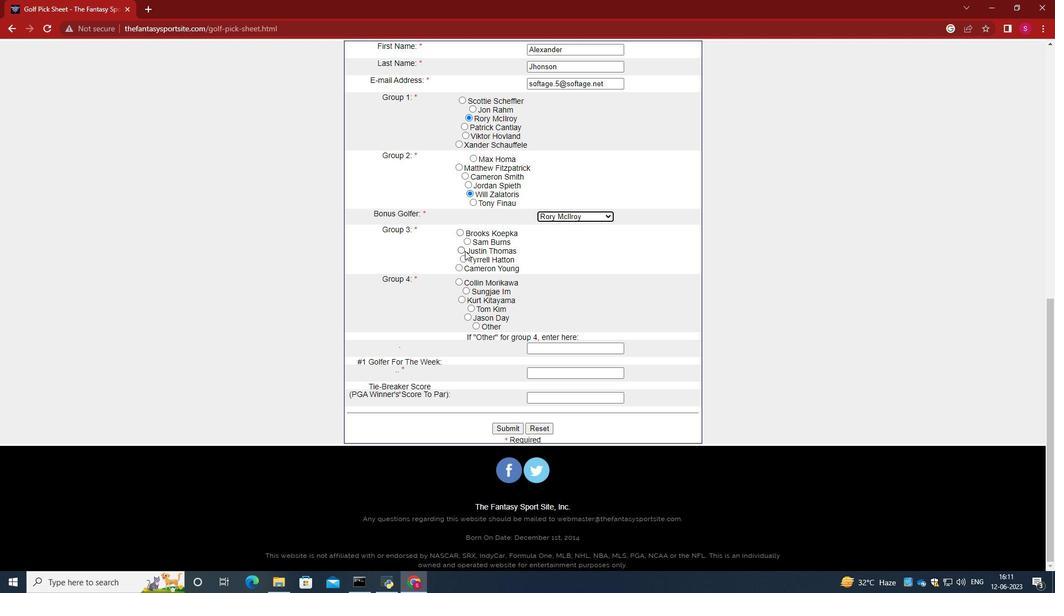 
Action: Mouse pressed left at (462, 250)
Screenshot: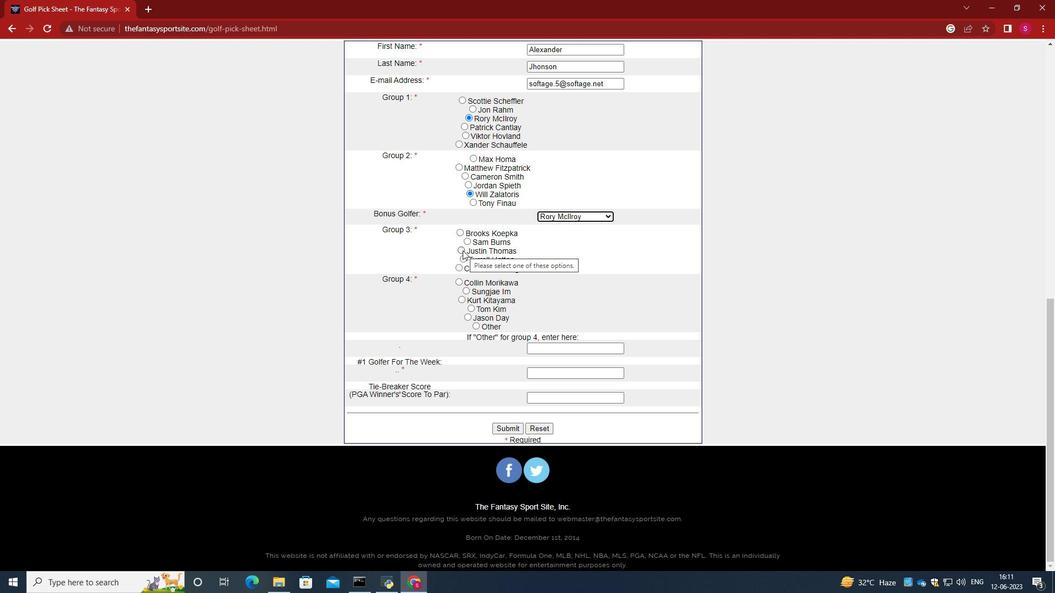 
Action: Mouse moved to (565, 262)
Screenshot: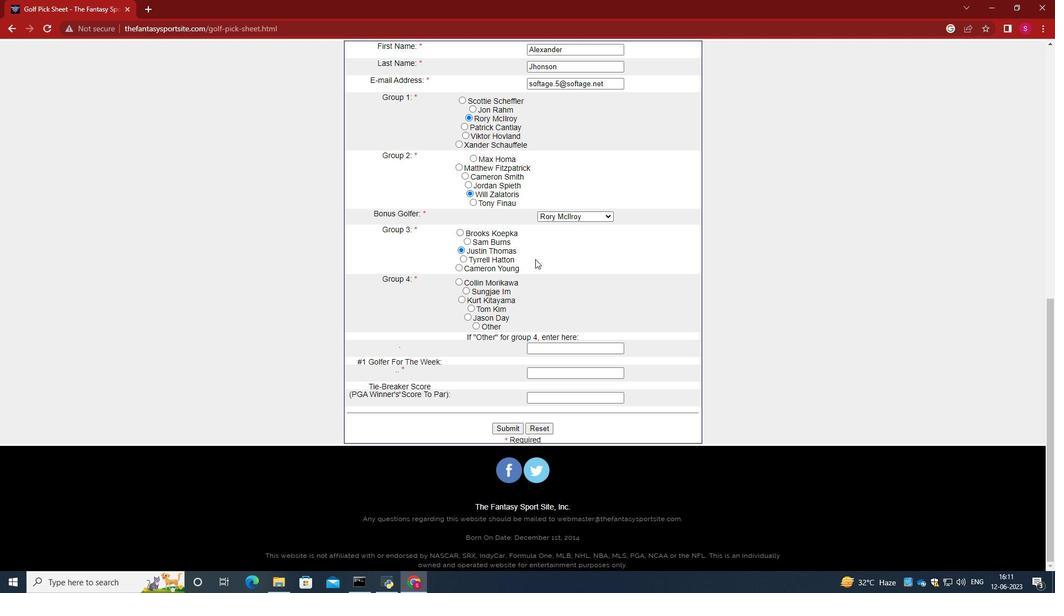 
Action: Mouse scrolled (565, 262) with delta (0, 0)
Screenshot: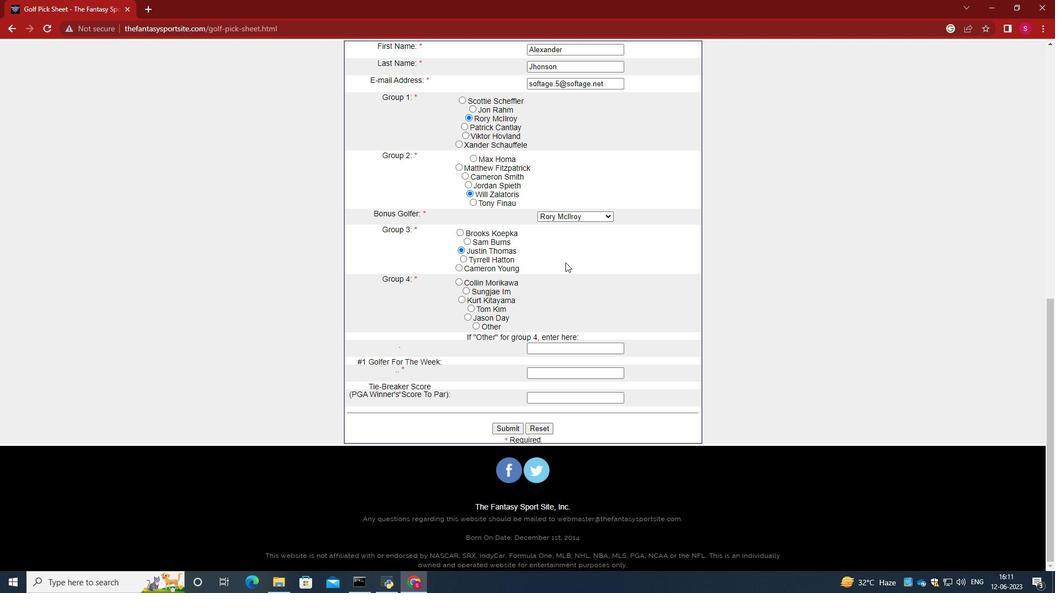 
Action: Mouse moved to (477, 323)
Screenshot: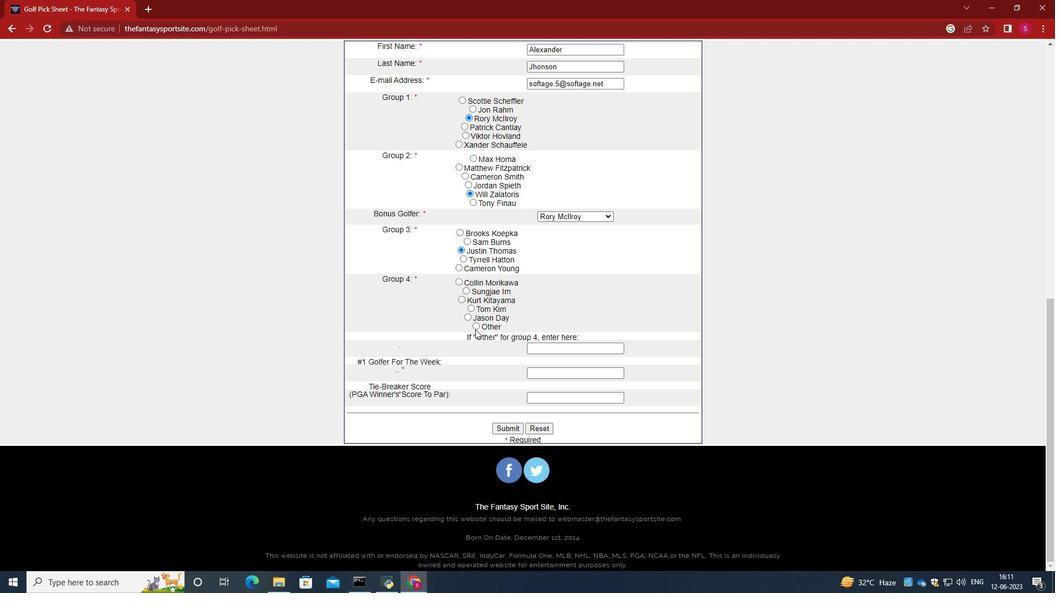 
Action: Mouse pressed left at (477, 323)
Screenshot: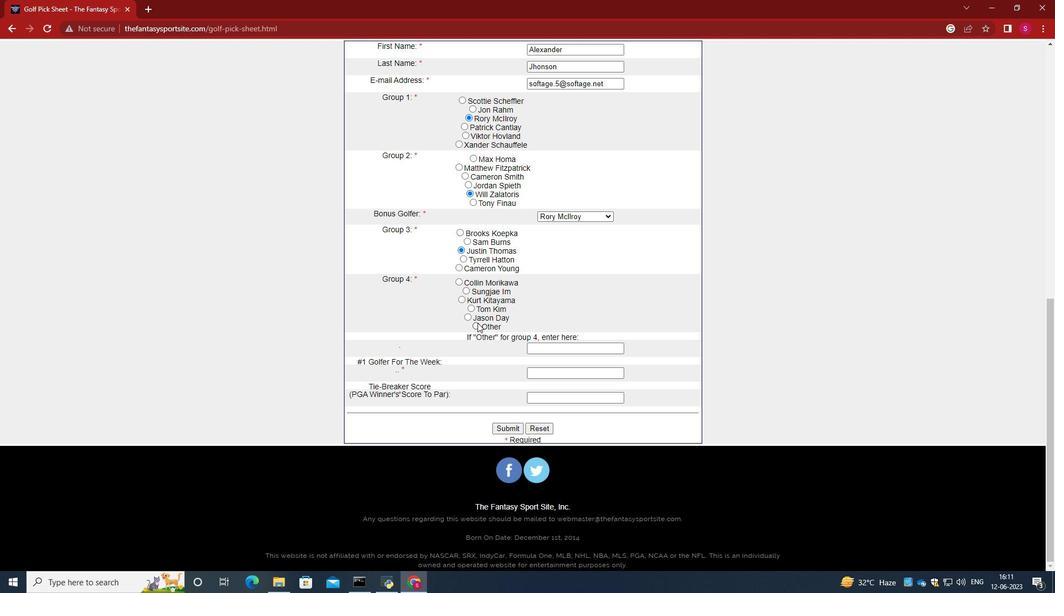 
Action: Mouse moved to (560, 344)
Screenshot: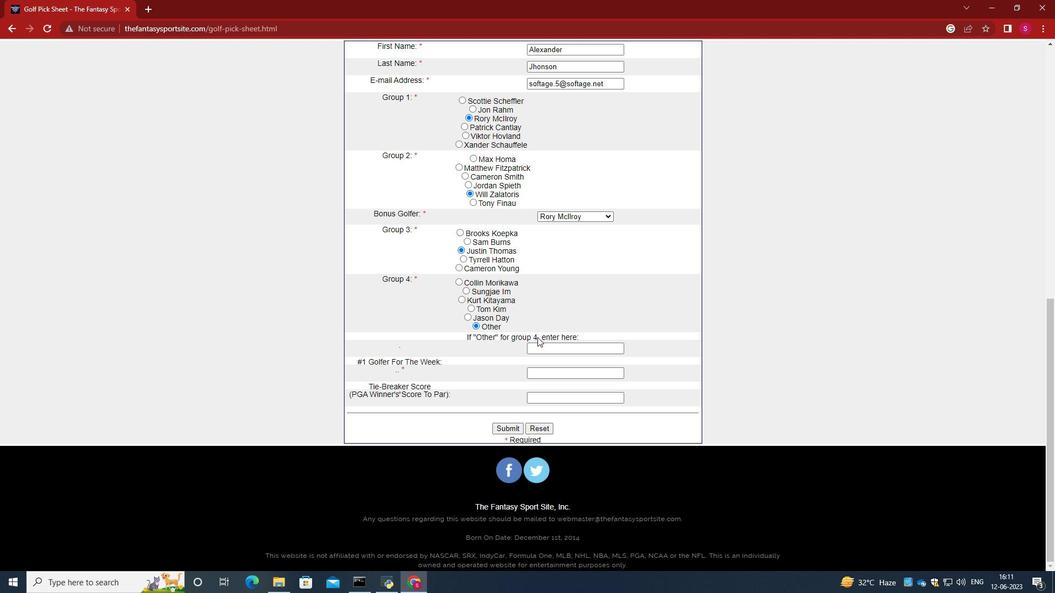 
Action: Mouse pressed left at (560, 344)
Screenshot: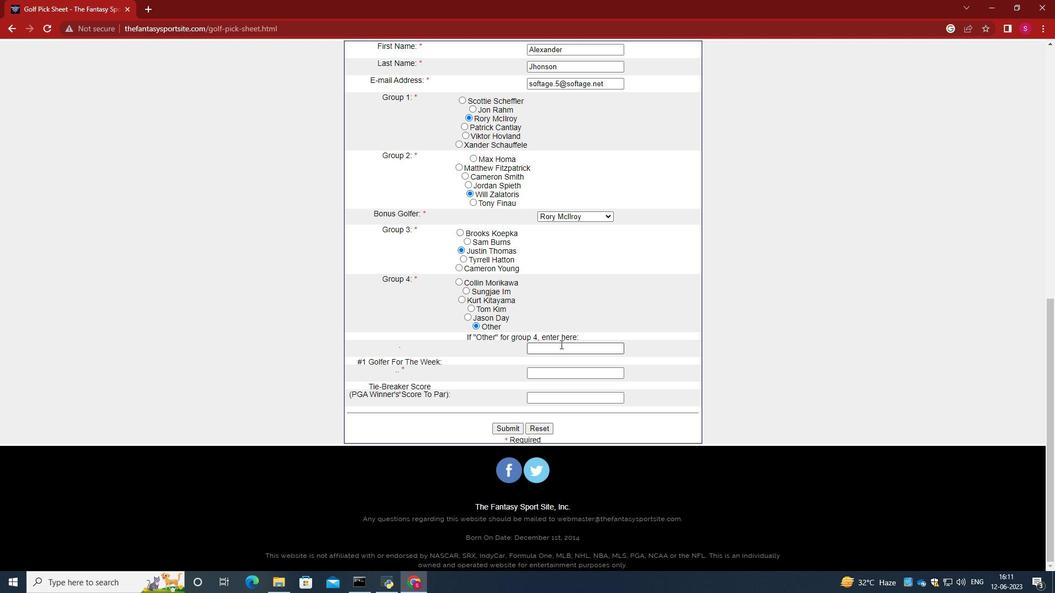 
Action: Mouse moved to (559, 341)
Screenshot: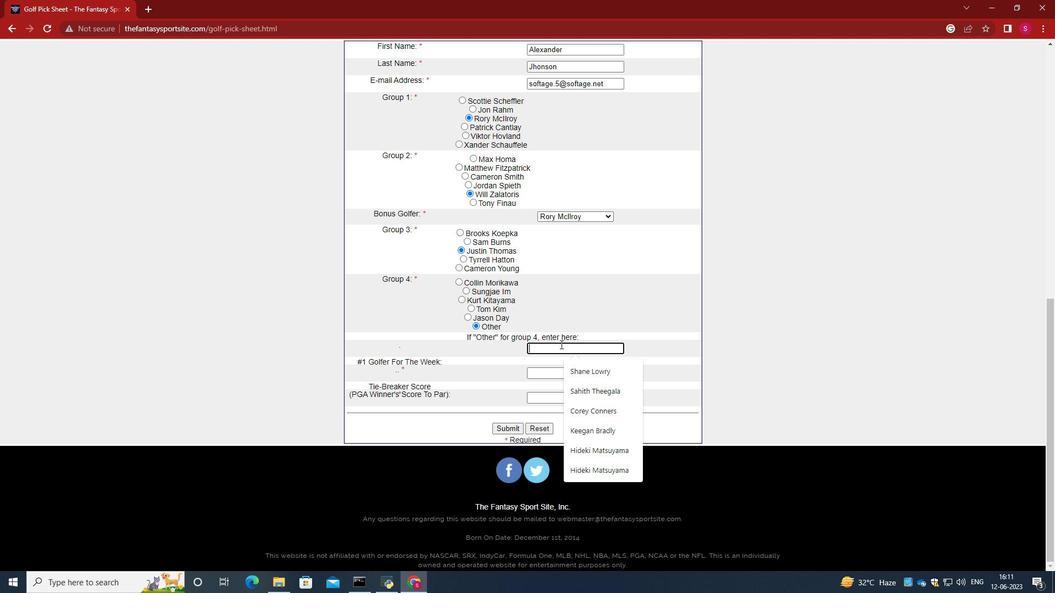 
Action: Key pressed <Key.caps_lock>C<Key.caps_lock>orey<Key.space><Key.caps_lock>C<Key.caps_lock>onners<Key.tab><Key.caps_lock>S<Key.caps_lock><Key.backspace><Key.caps_lock>S<Key.backspace>X<Key.caps_lock>ander<Key.space><Key.caps_lock>S<Key.caps_lock>chauffele<Key.tab>0
Screenshot: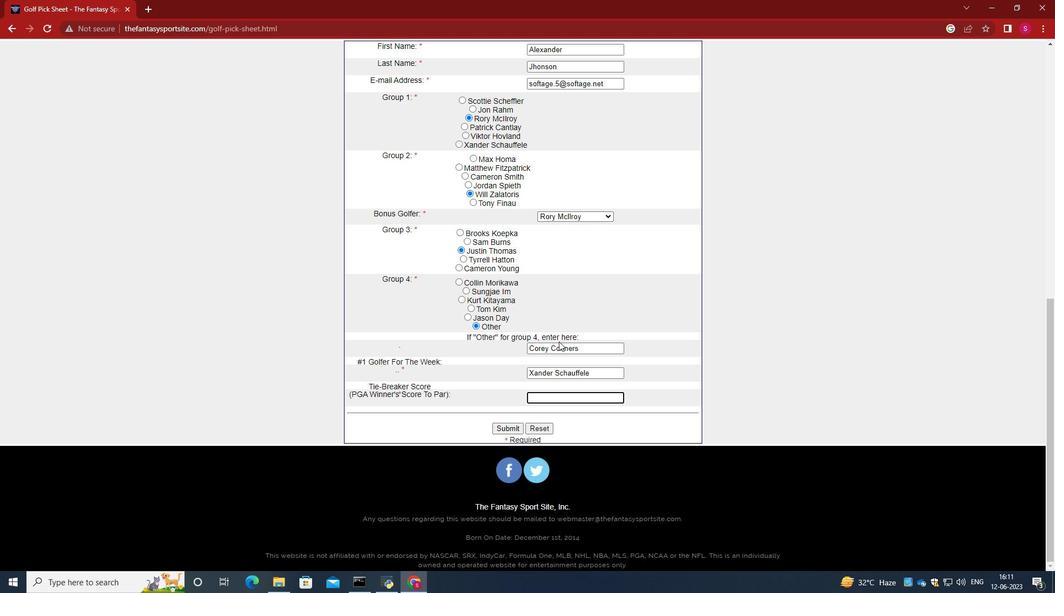 
Action: Mouse moved to (516, 430)
Screenshot: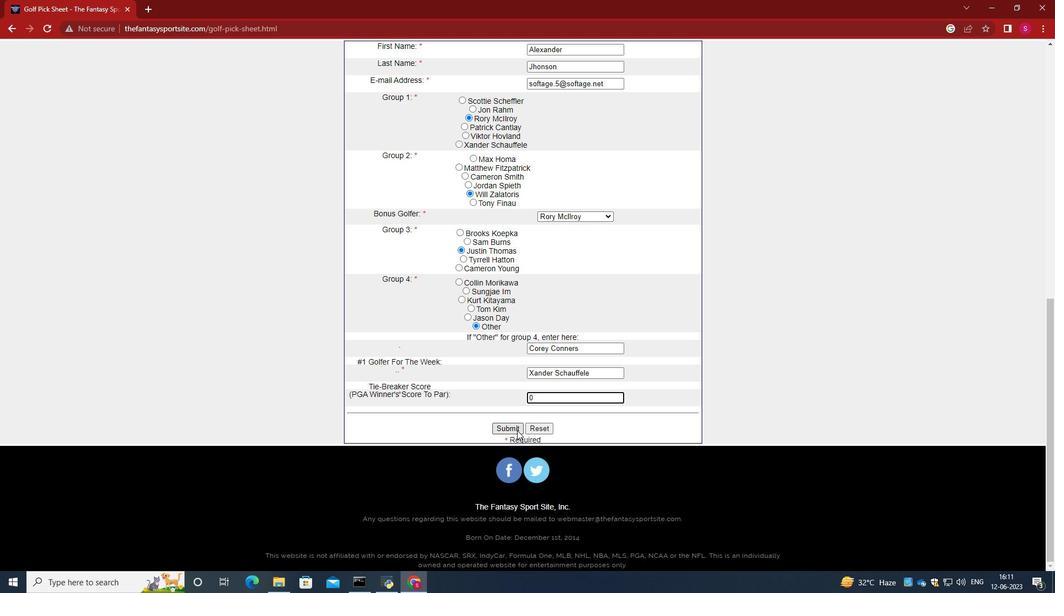 
Action: Mouse pressed left at (516, 430)
Screenshot: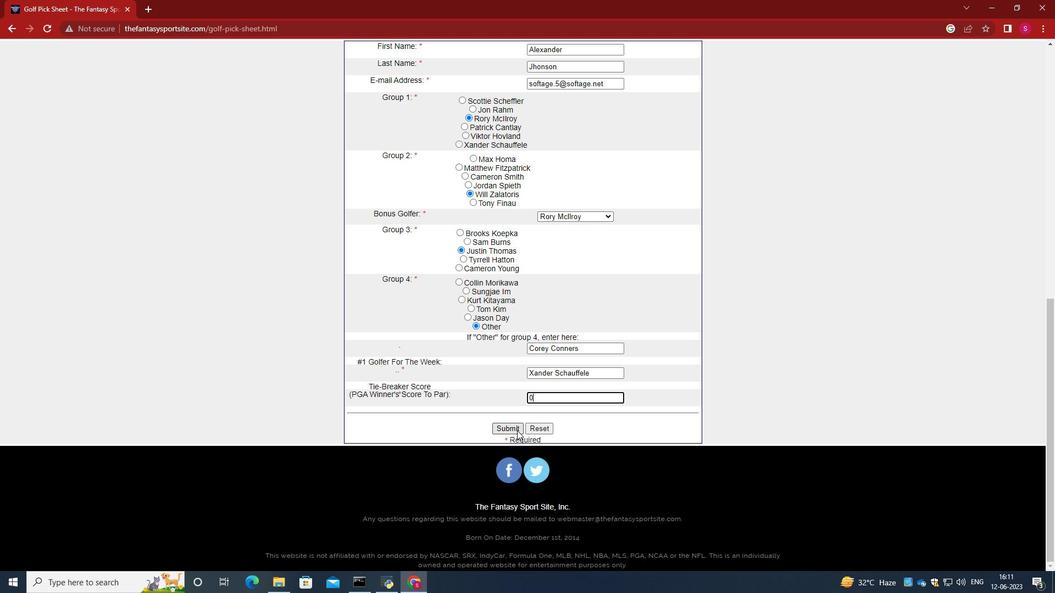 
